 Task: Create a sub task Gather and Analyse Requirements for the task  Develop a new online tool for online job applications in the project AztecBridge , assign it to team member softage.3@softage.net and update the status of the sub task to  Completed , set the priority of the sub task to High
Action: Mouse moved to (652, 548)
Screenshot: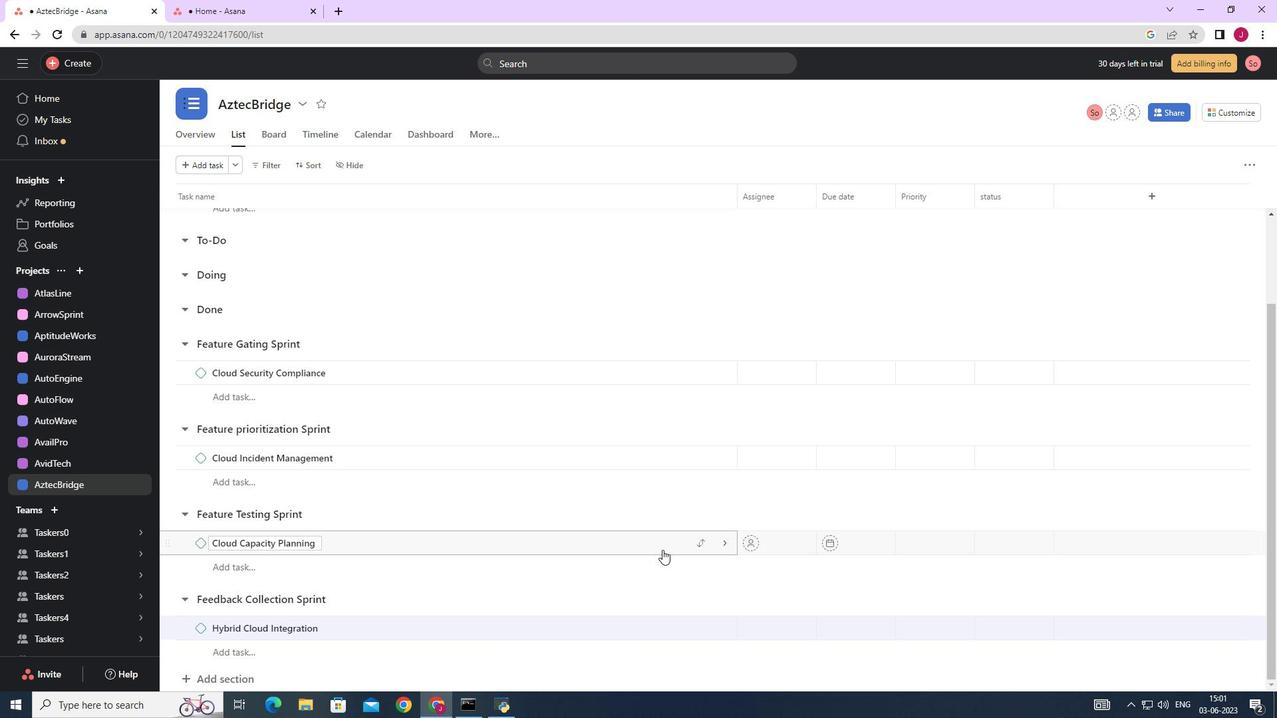 
Action: Mouse scrolled (652, 547) with delta (0, 0)
Screenshot: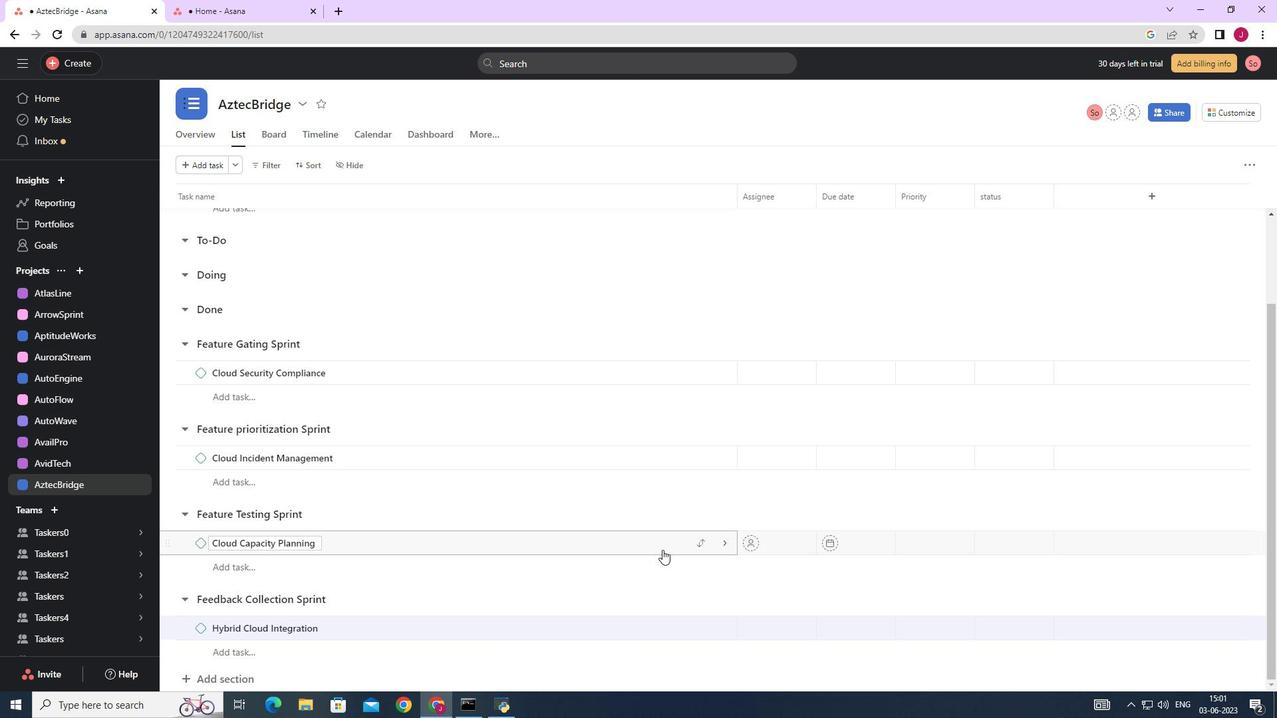 
Action: Mouse moved to (650, 549)
Screenshot: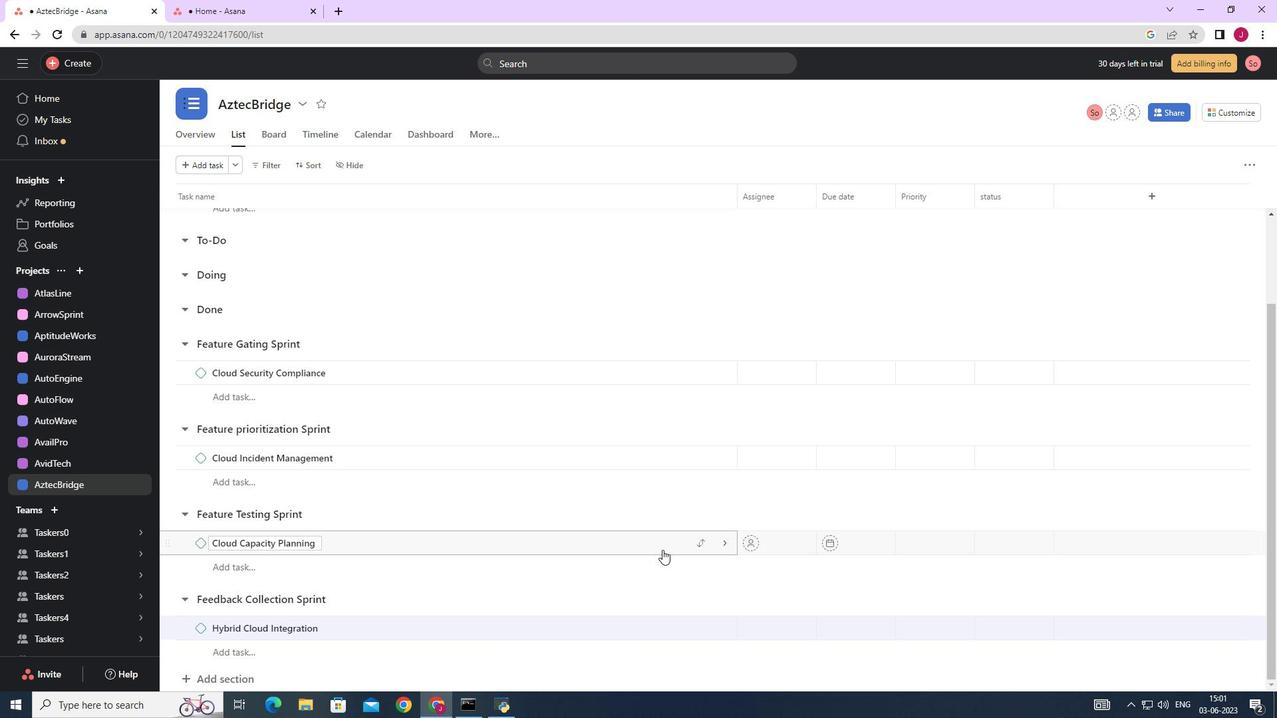 
Action: Mouse scrolled (650, 548) with delta (0, 0)
Screenshot: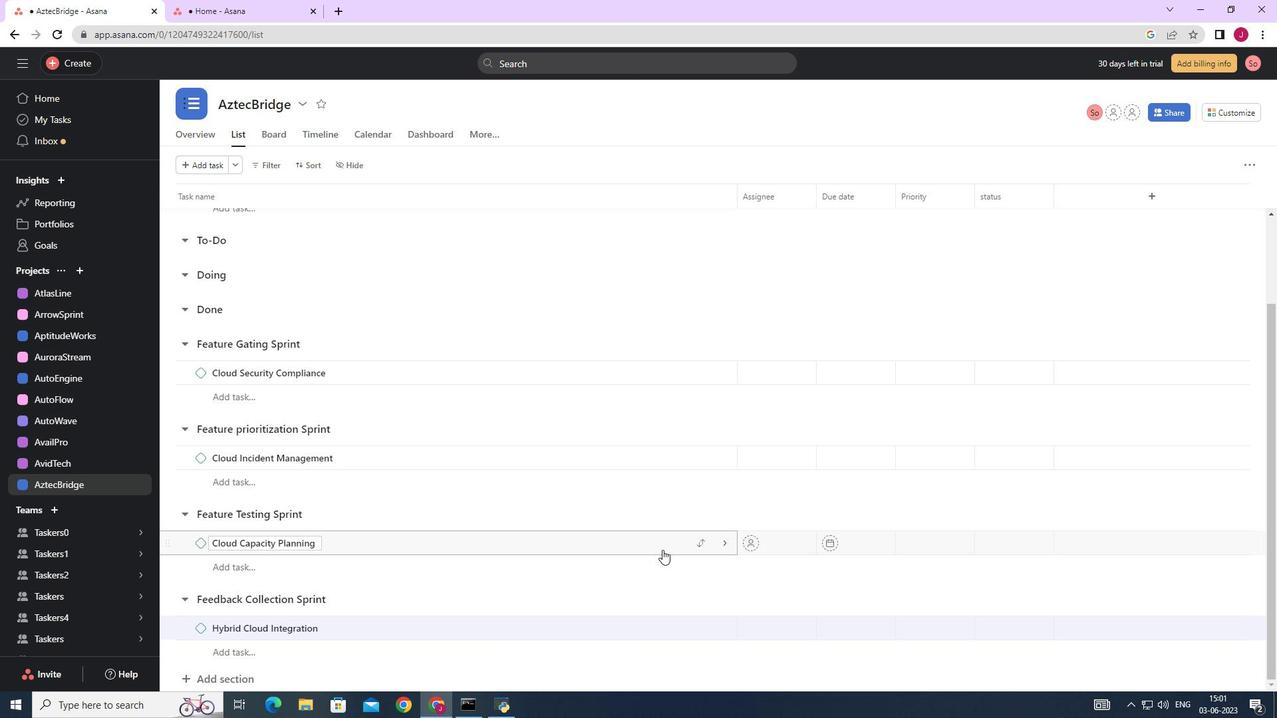 
Action: Mouse moved to (648, 549)
Screenshot: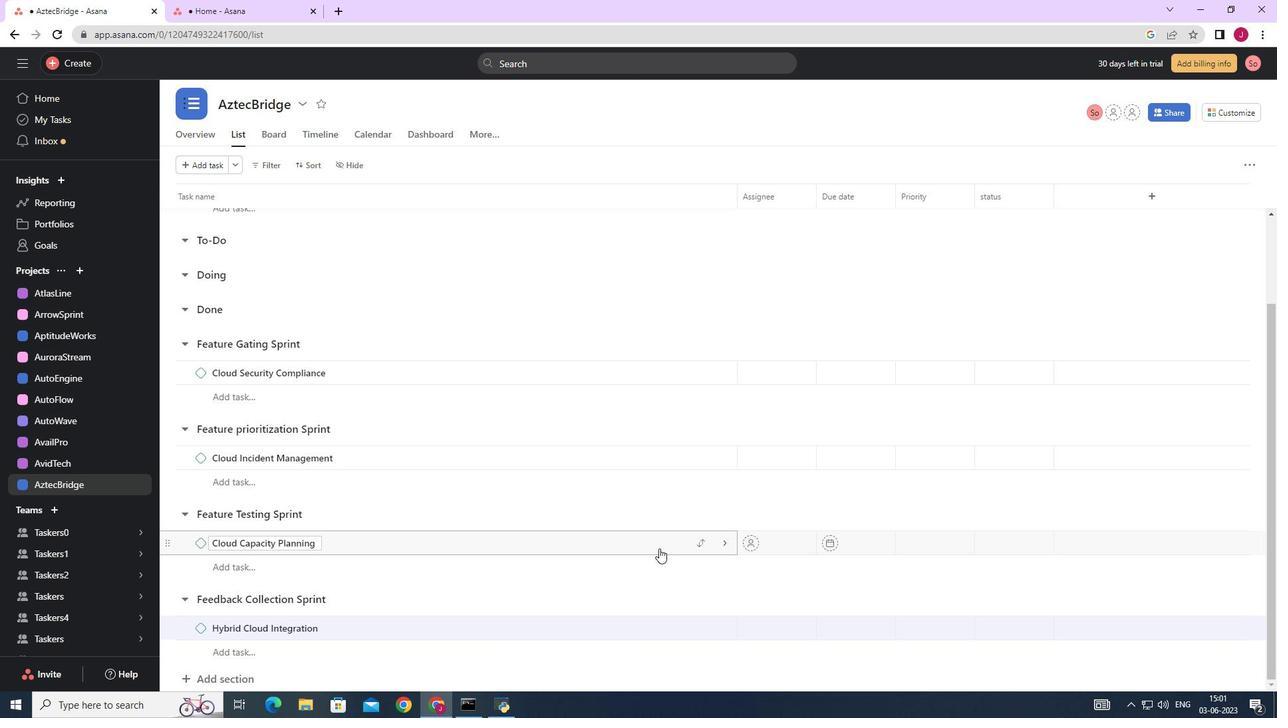
Action: Mouse scrolled (648, 548) with delta (0, 0)
Screenshot: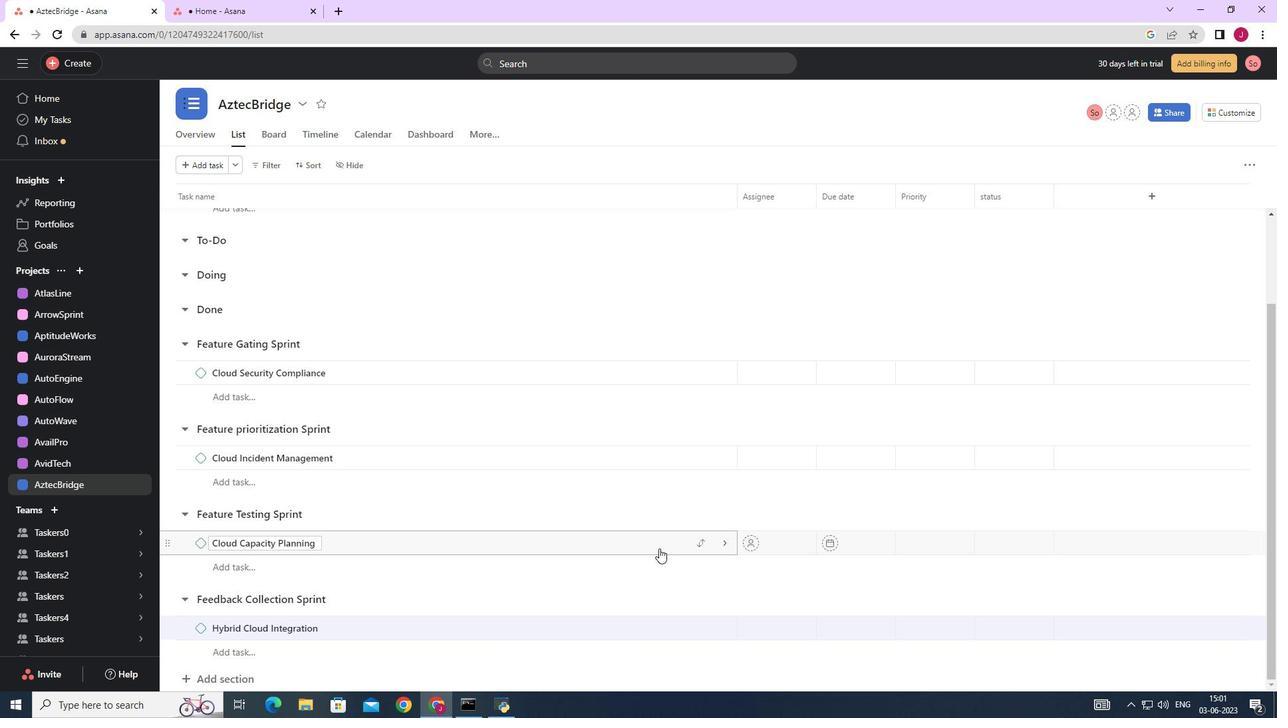 
Action: Mouse moved to (648, 549)
Screenshot: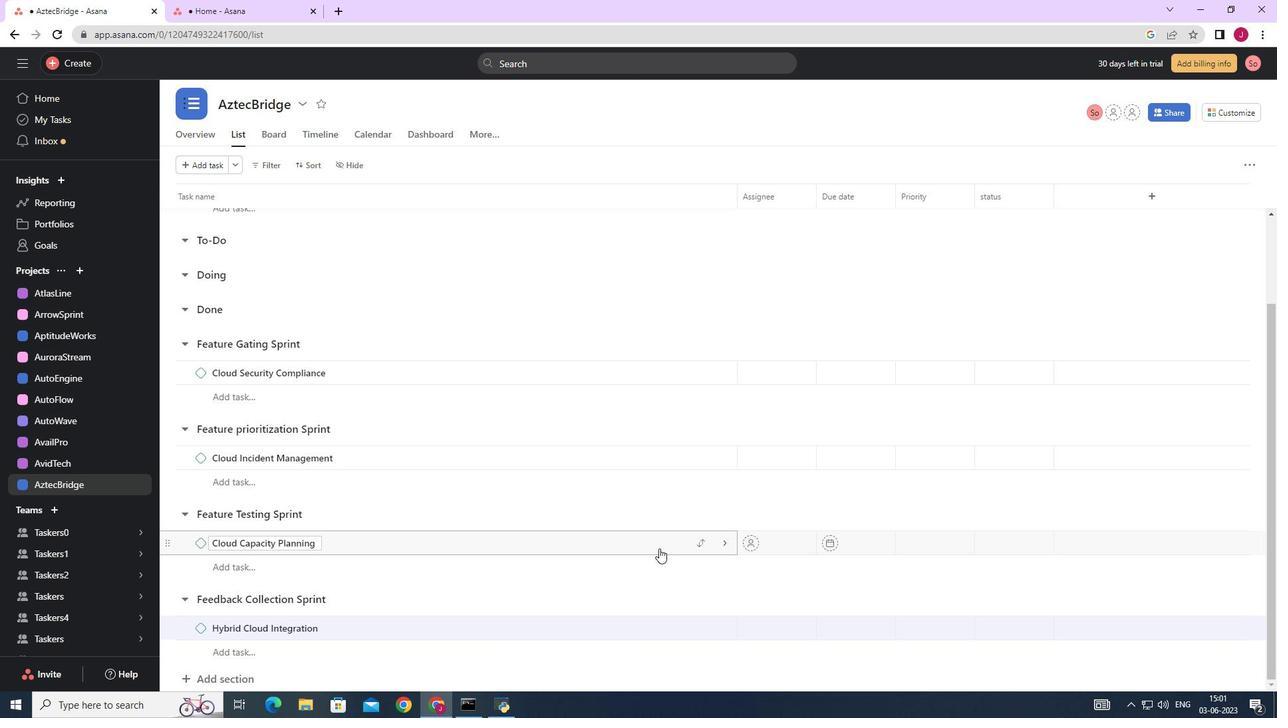 
Action: Mouse scrolled (648, 548) with delta (0, 0)
Screenshot: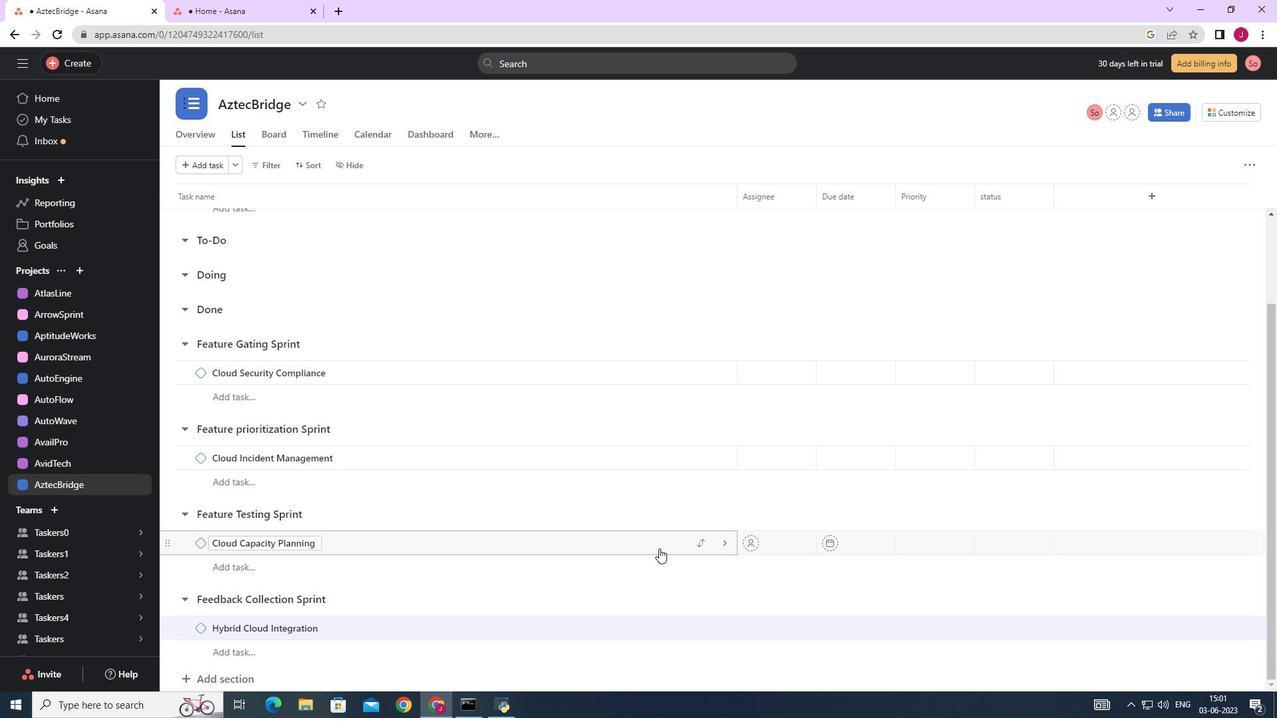 
Action: Mouse moved to (647, 549)
Screenshot: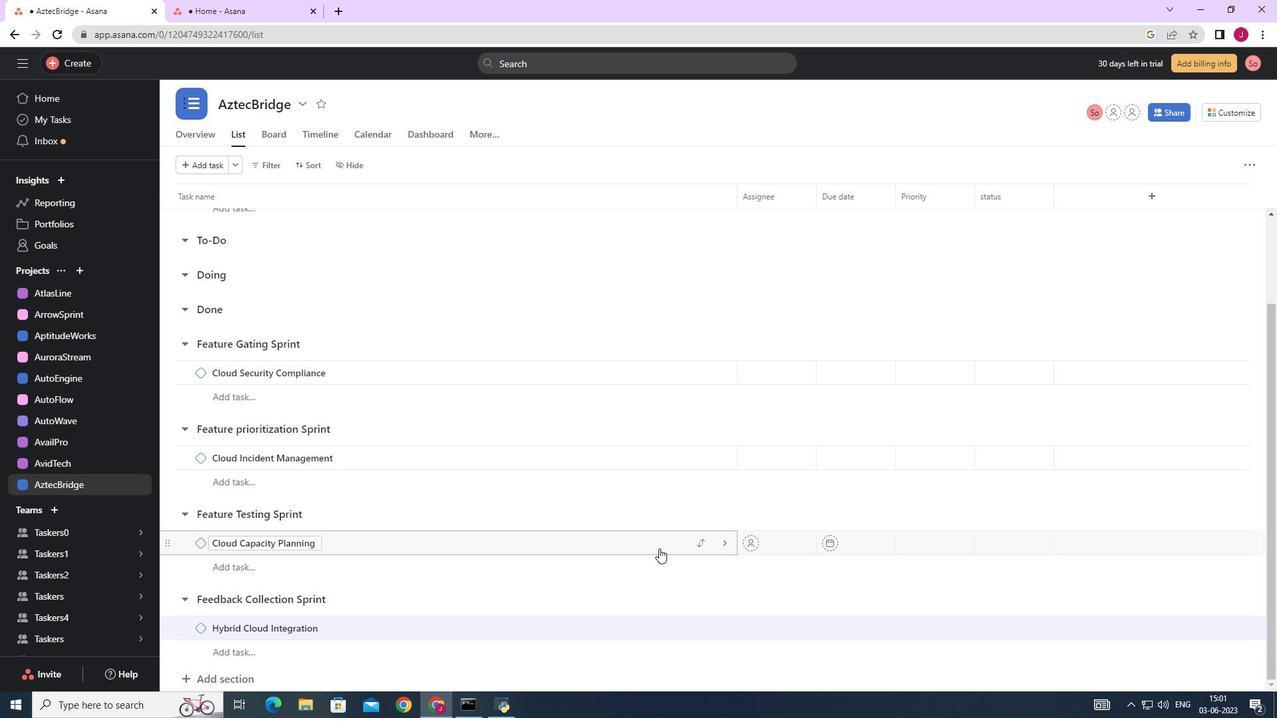 
Action: Mouse scrolled (647, 549) with delta (0, 0)
Screenshot: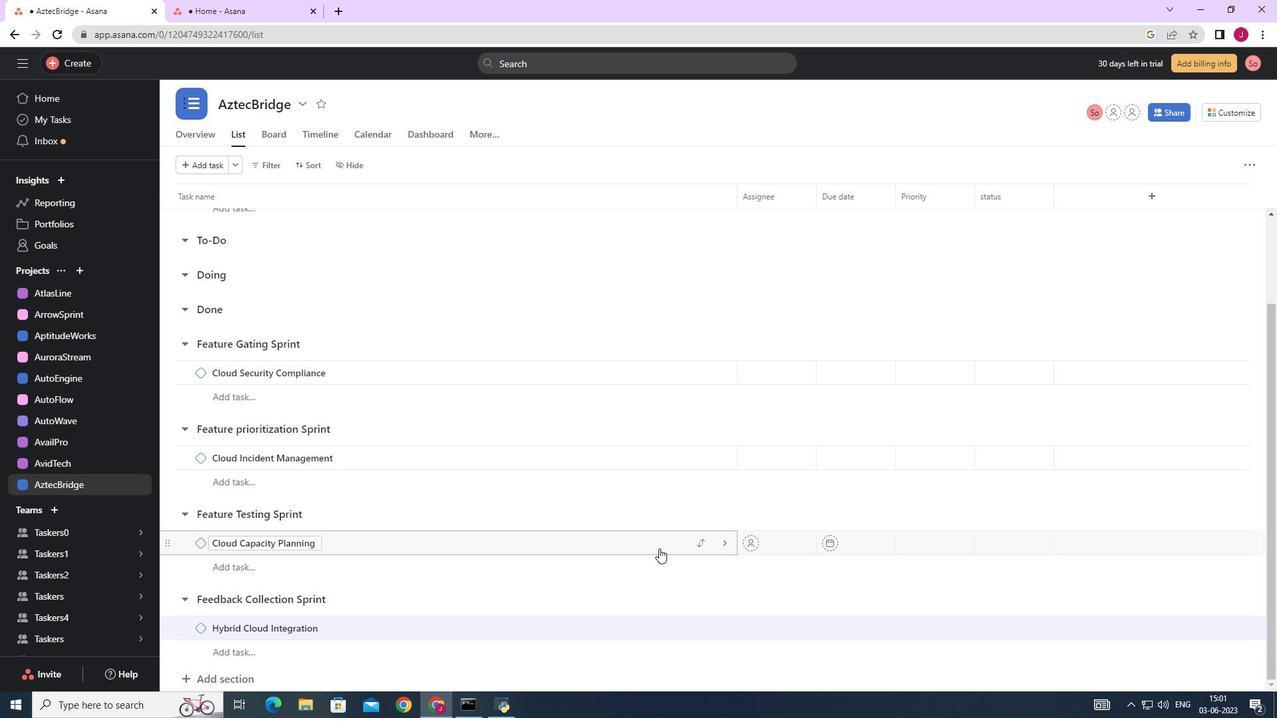 
Action: Mouse moved to (604, 492)
Screenshot: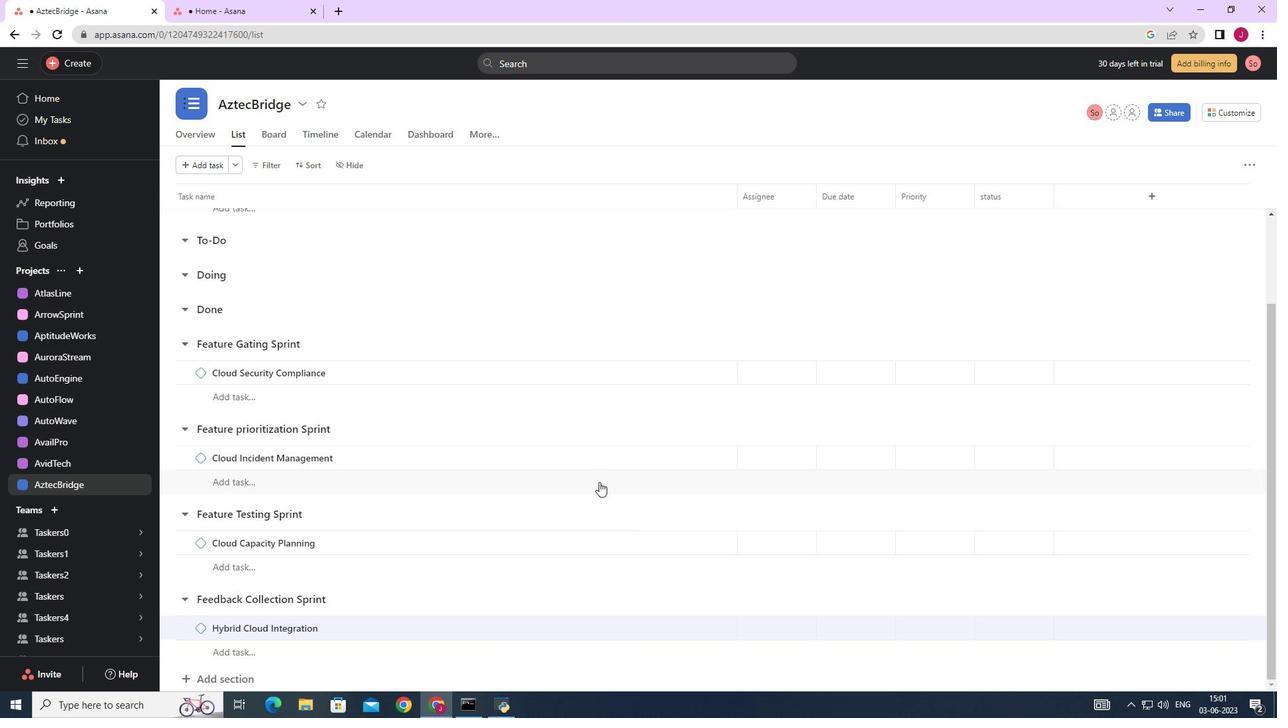 
Action: Mouse scrolled (604, 493) with delta (0, 0)
Screenshot: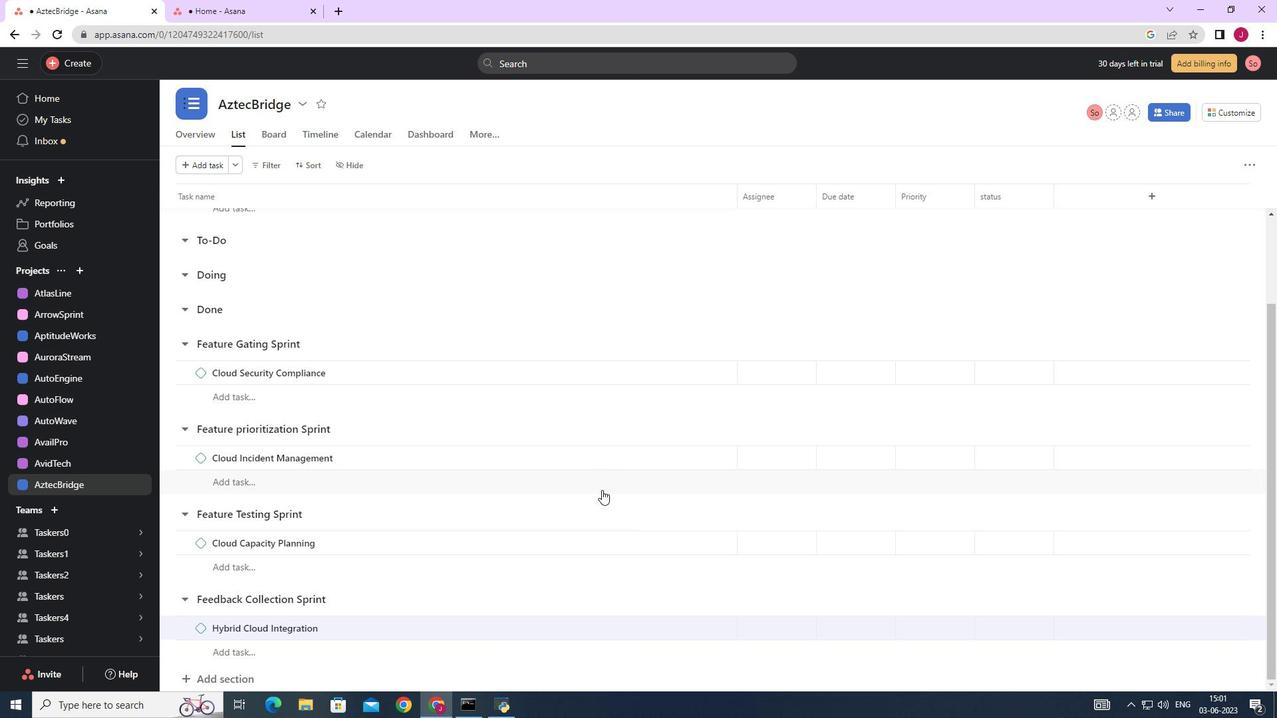 
Action: Mouse moved to (604, 493)
Screenshot: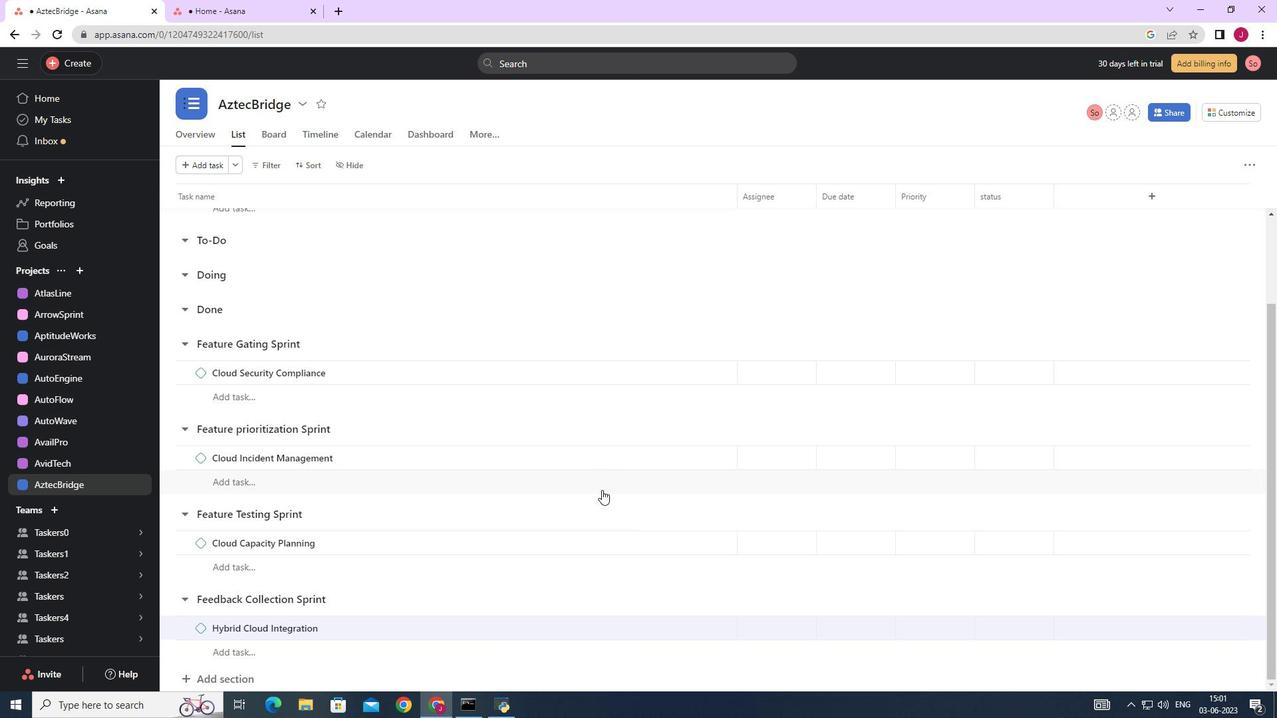 
Action: Mouse scrolled (604, 493) with delta (0, 0)
Screenshot: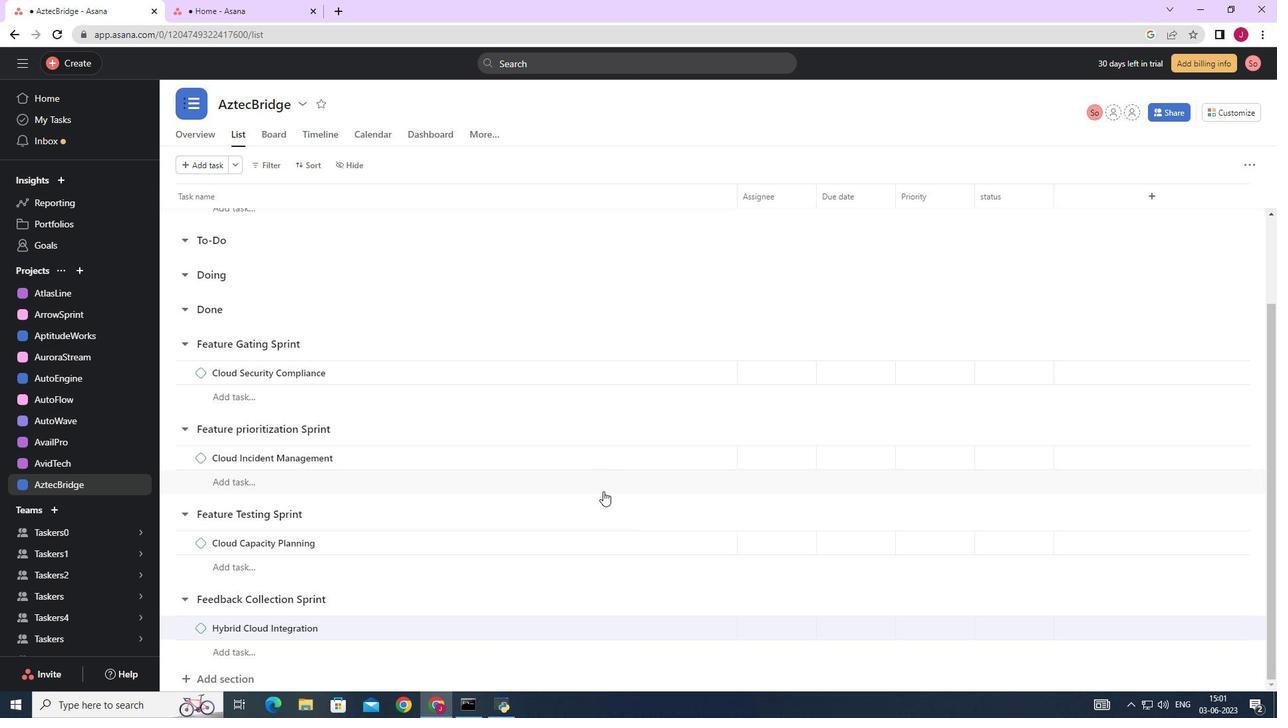 
Action: Mouse scrolled (604, 493) with delta (0, 0)
Screenshot: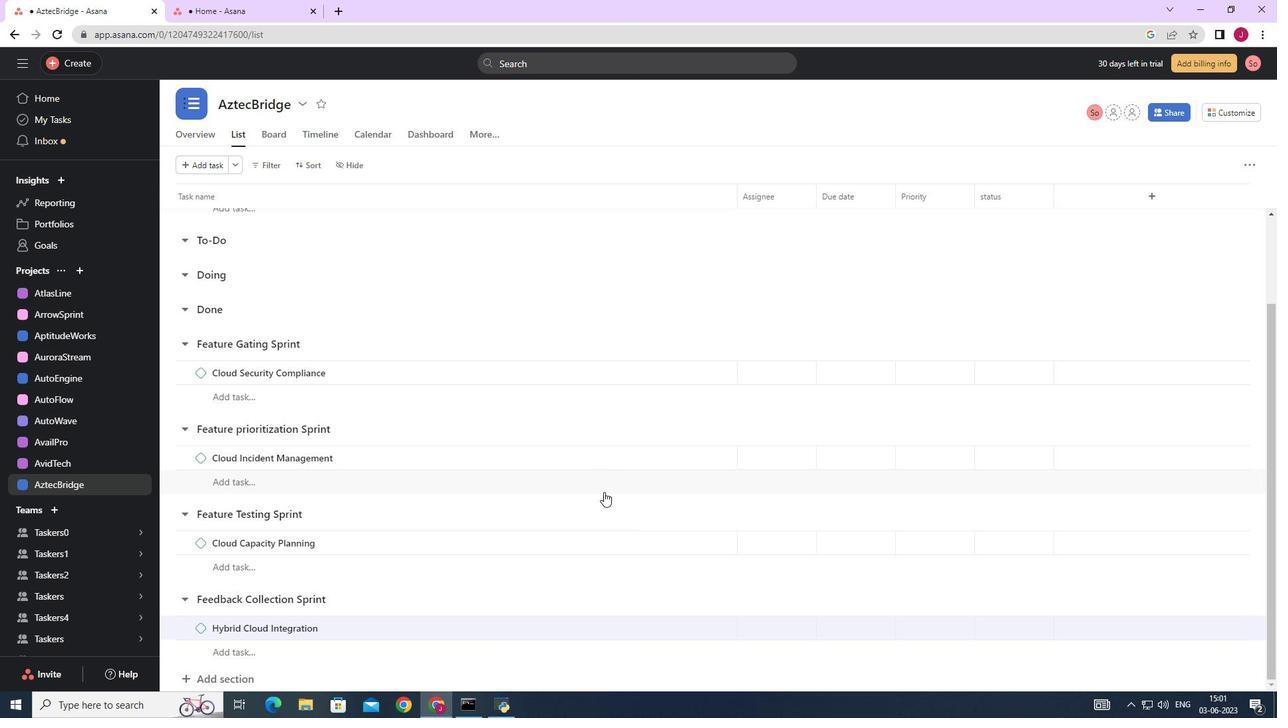 
Action: Mouse moved to (568, 465)
Screenshot: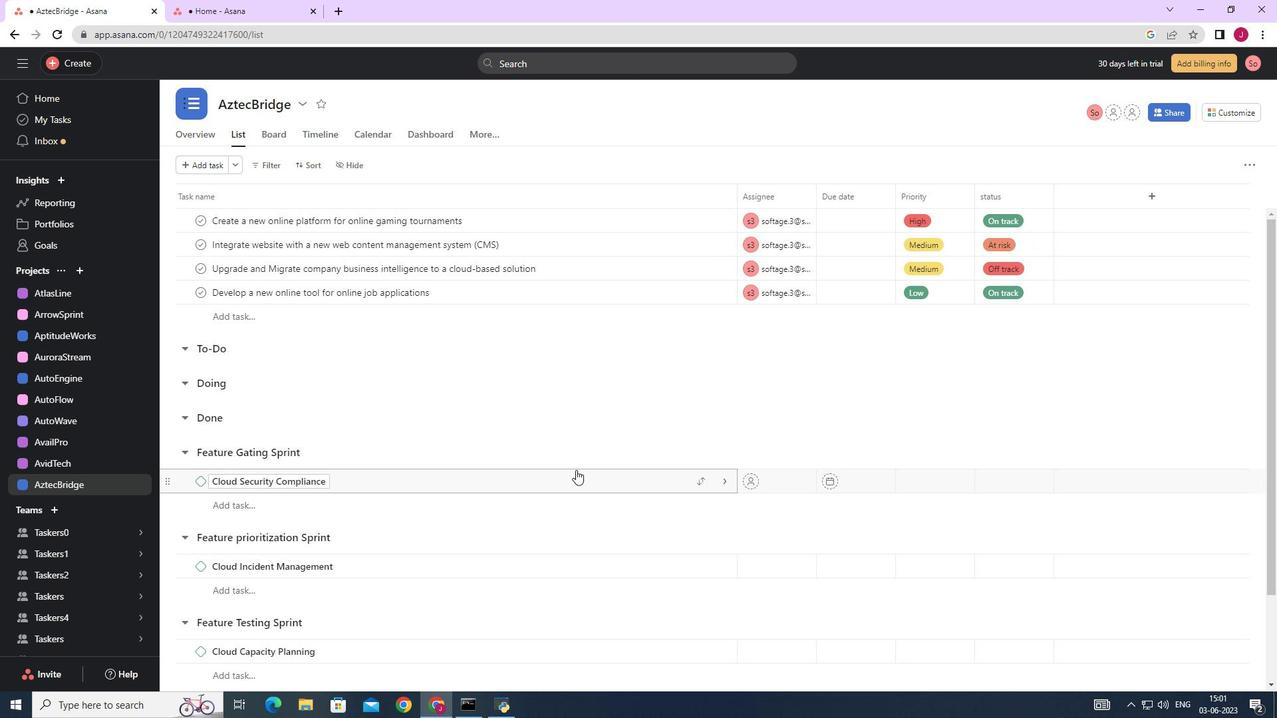 
Action: Mouse scrolled (573, 469) with delta (0, 0)
Screenshot: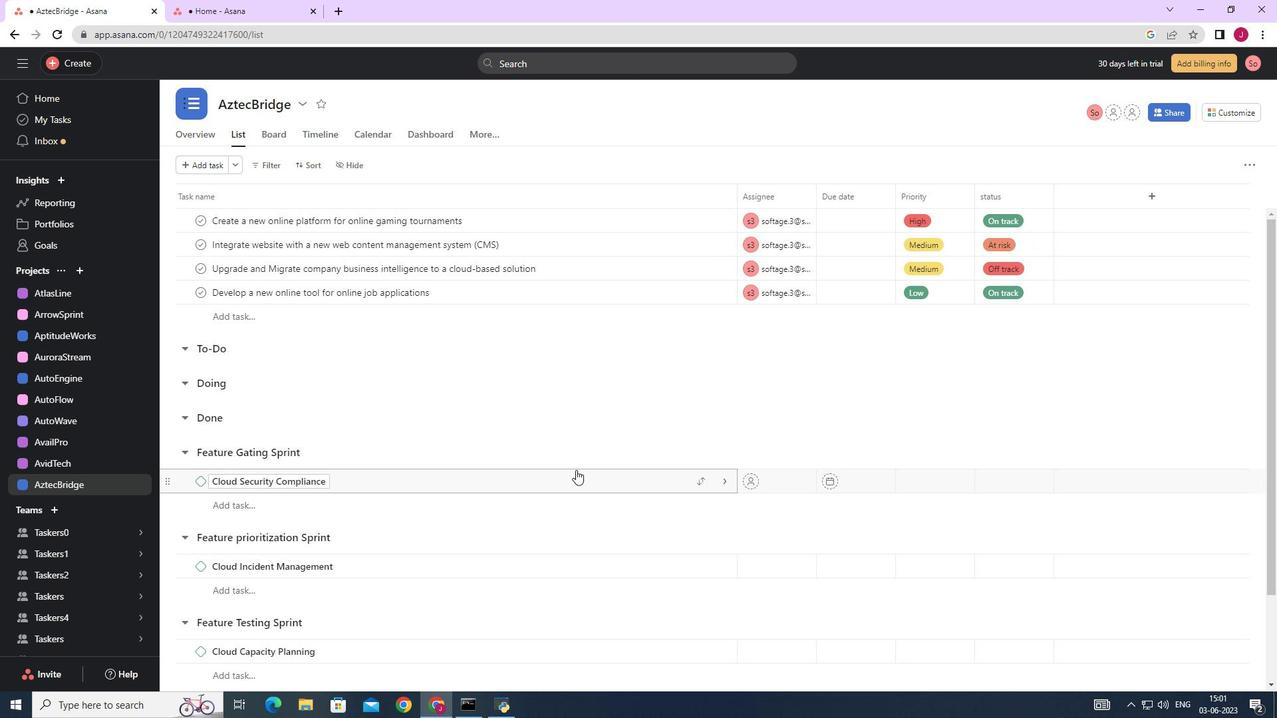 
Action: Mouse scrolled (573, 469) with delta (0, 0)
Screenshot: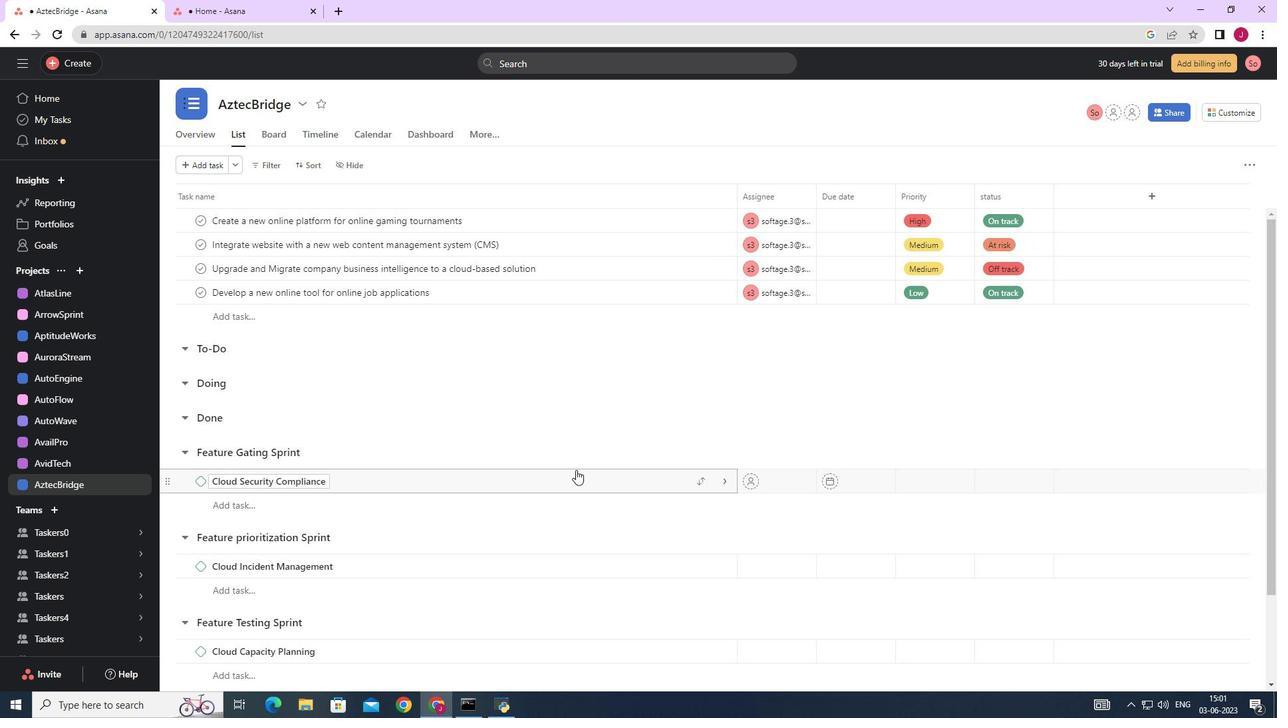 
Action: Mouse scrolled (573, 469) with delta (0, 0)
Screenshot: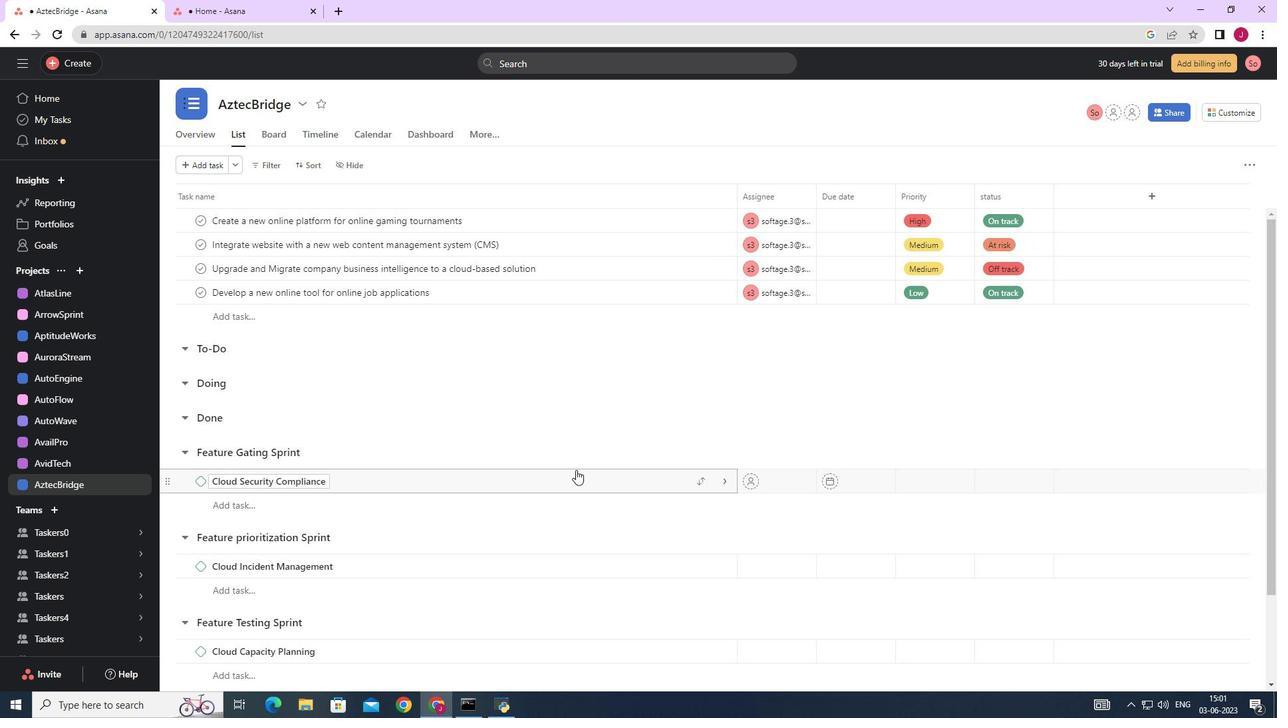 
Action: Mouse moved to (668, 294)
Screenshot: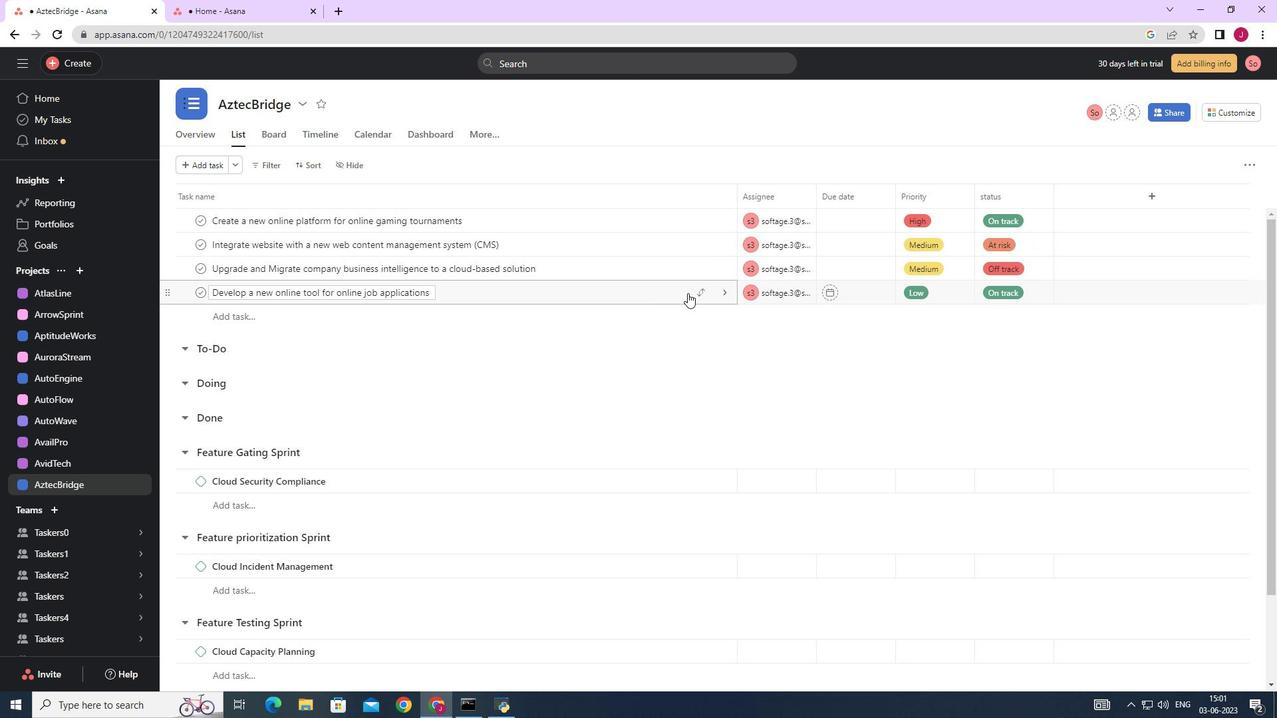 
Action: Mouse pressed left at (668, 294)
Screenshot: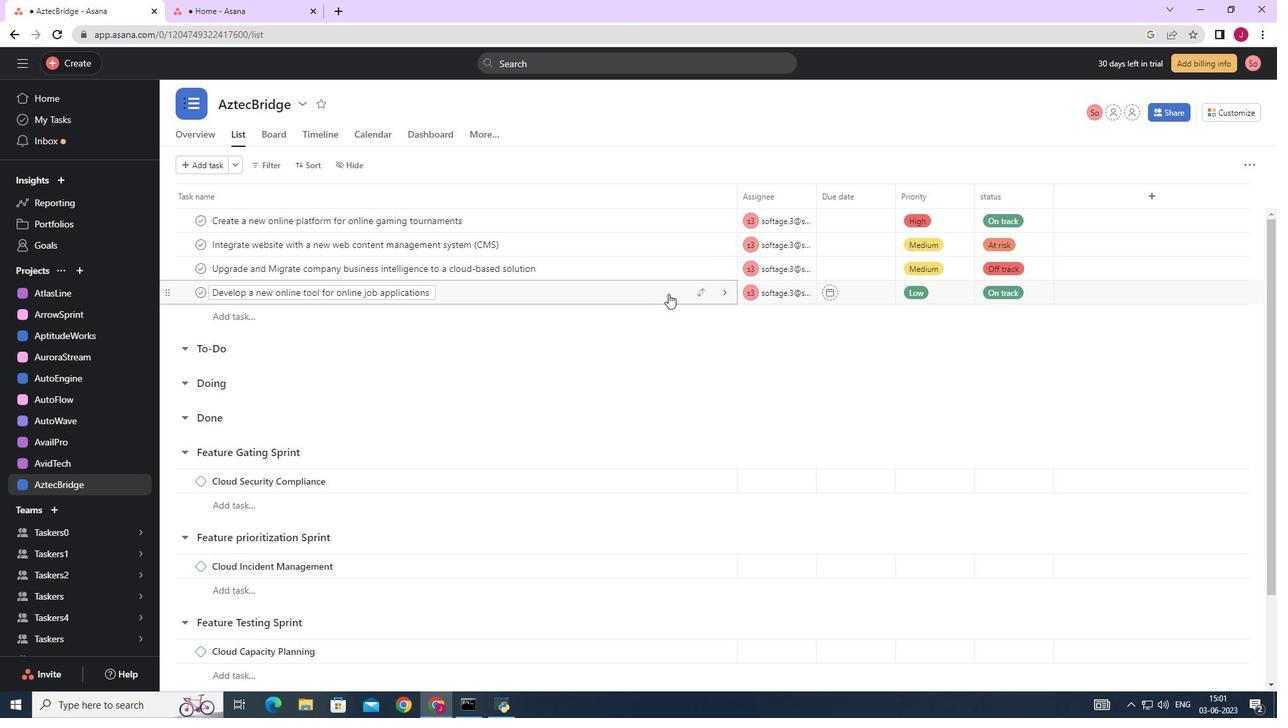 
Action: Mouse moved to (990, 373)
Screenshot: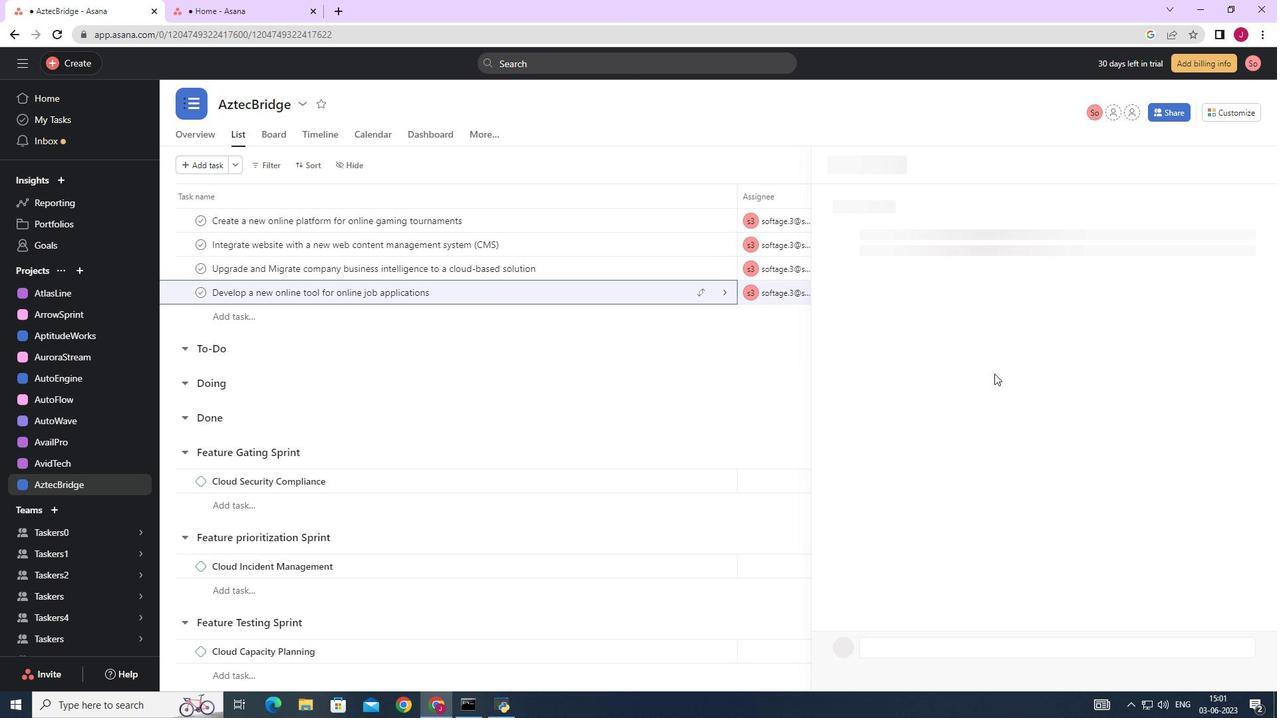 
Action: Mouse scrolled (990, 373) with delta (0, 0)
Screenshot: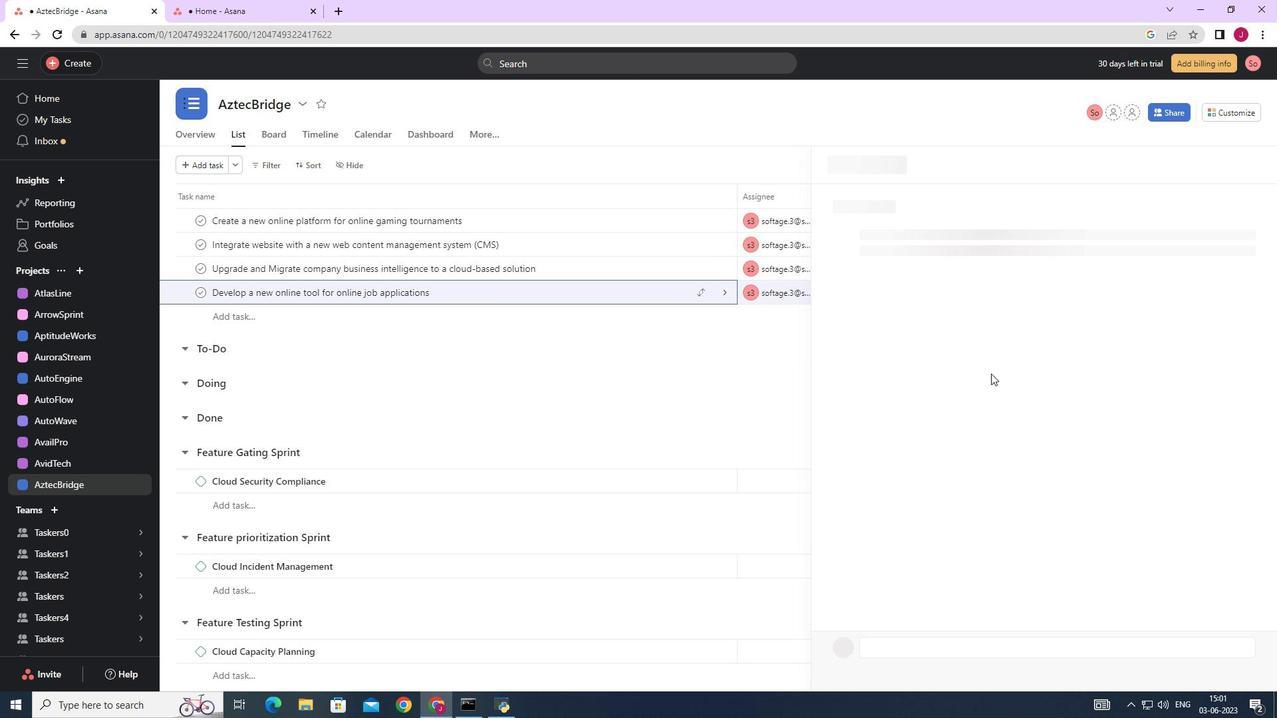
Action: Mouse scrolled (990, 373) with delta (0, 0)
Screenshot: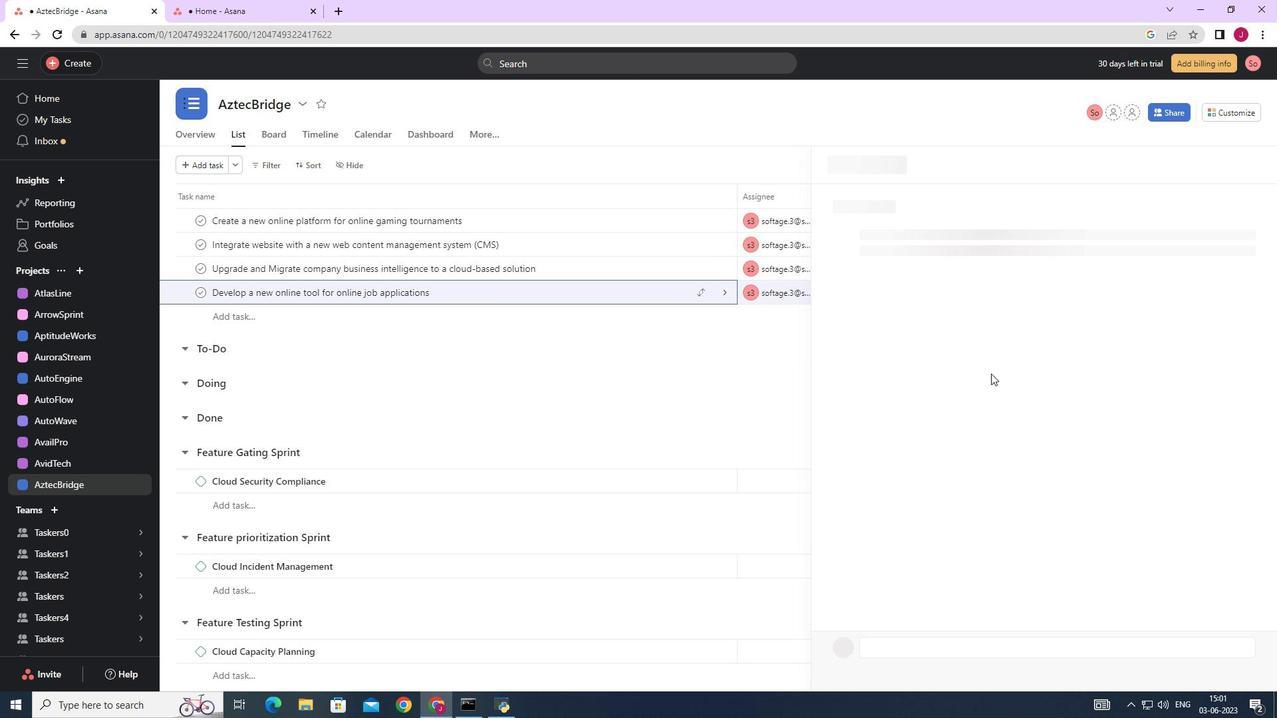 
Action: Mouse moved to (988, 374)
Screenshot: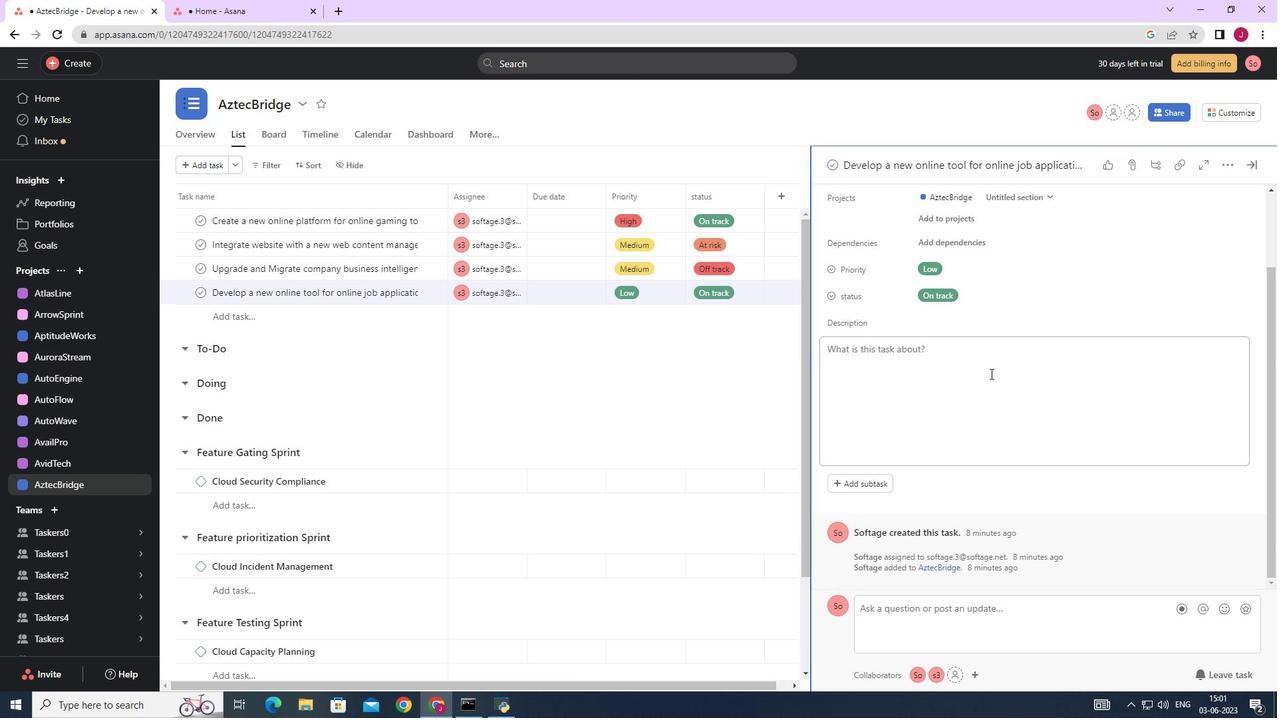
Action: Mouse scrolled (988, 373) with delta (0, 0)
Screenshot: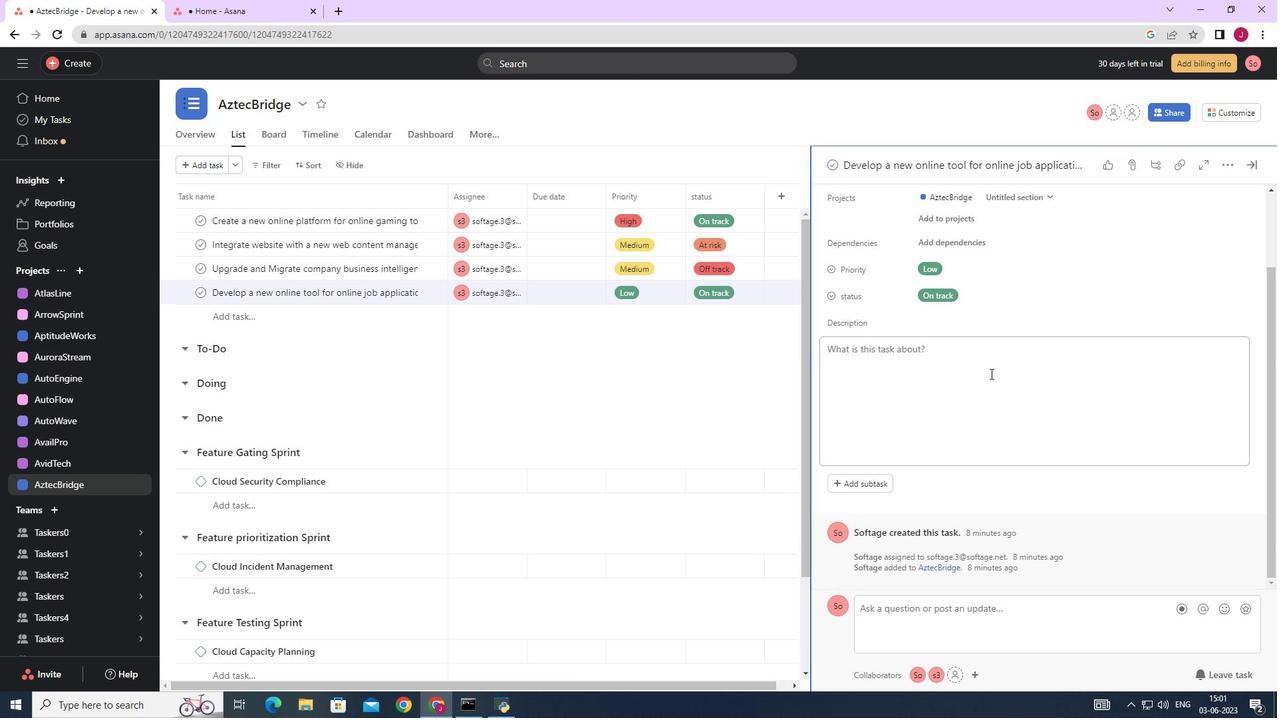 
Action: Mouse moved to (987, 375)
Screenshot: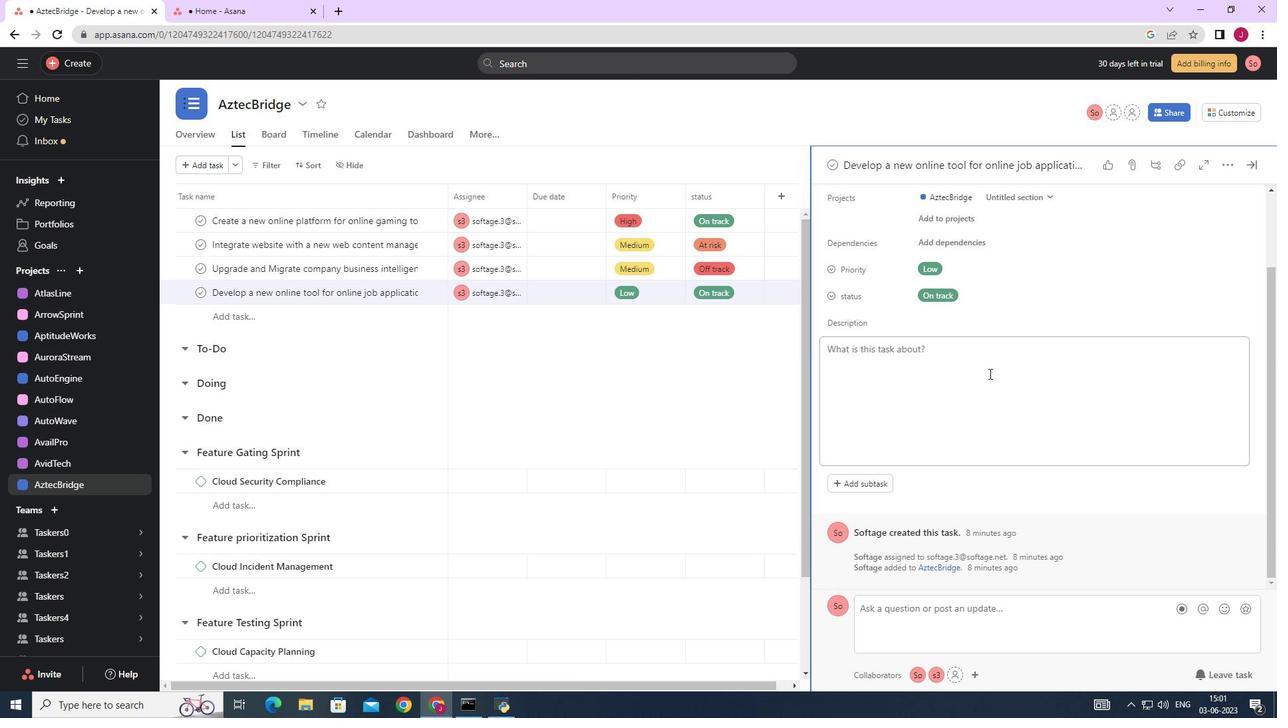 
Action: Mouse scrolled (987, 374) with delta (0, 0)
Screenshot: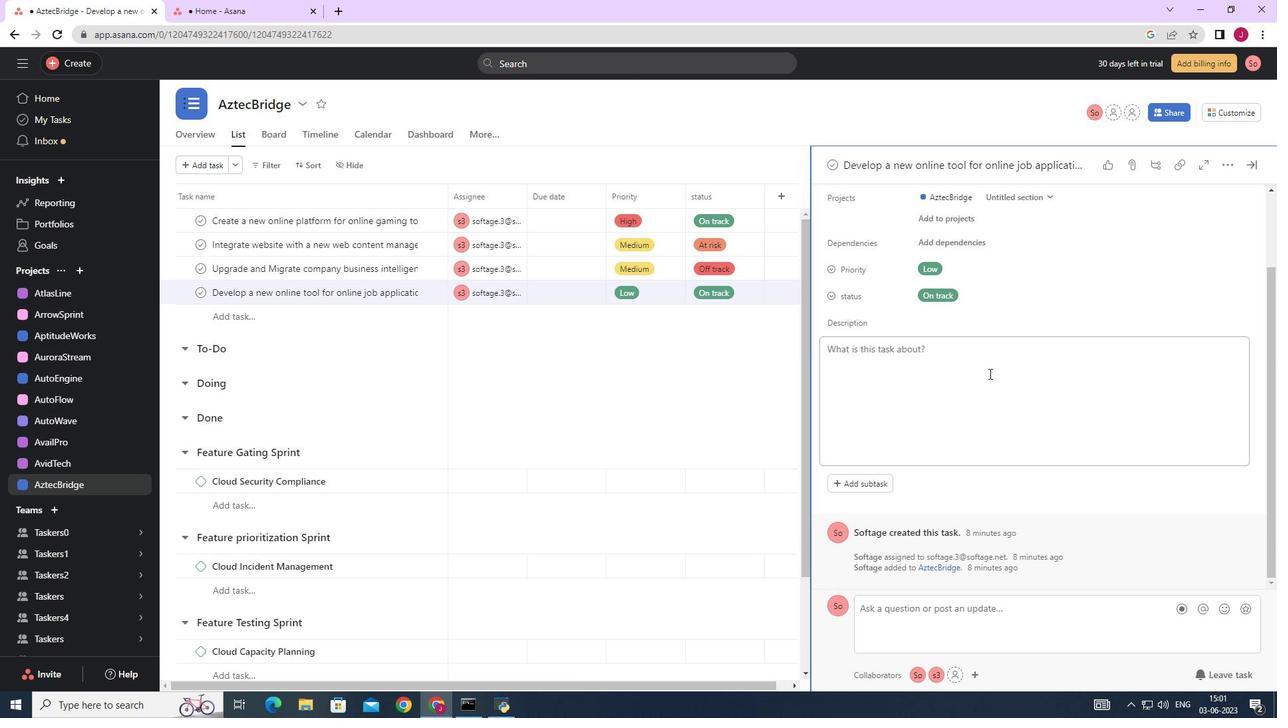 
Action: Mouse moved to (869, 481)
Screenshot: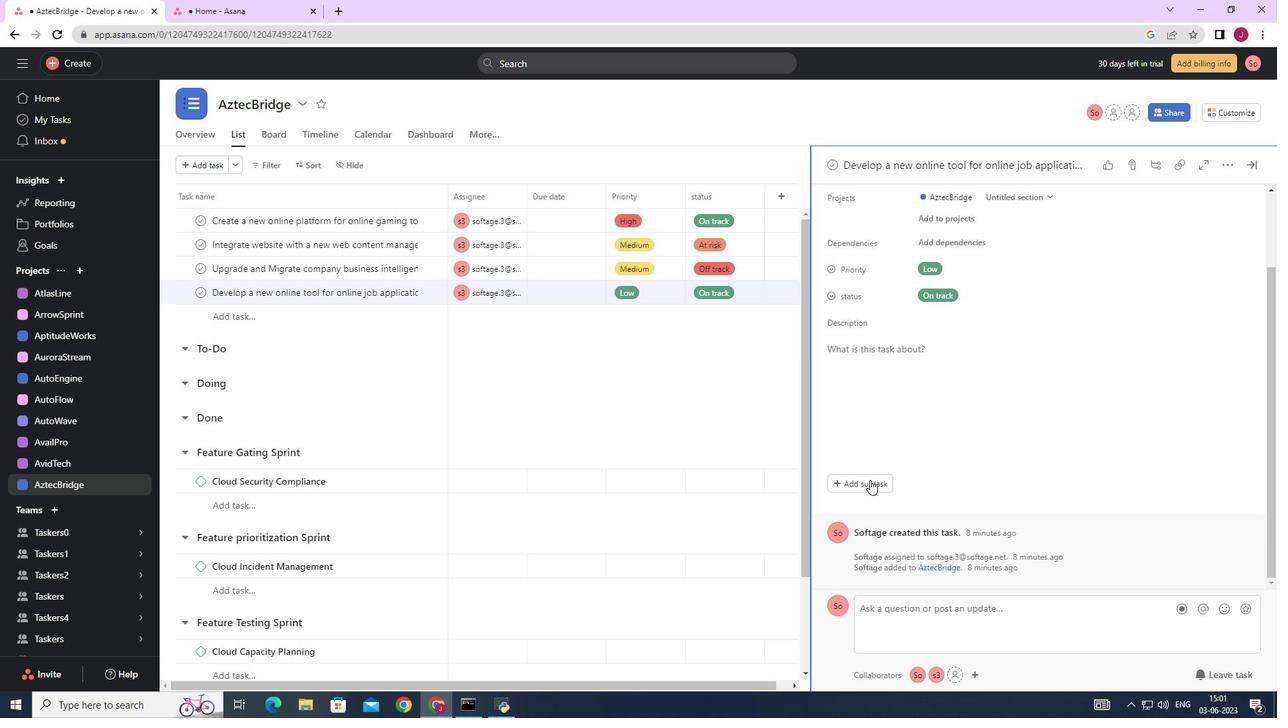 
Action: Mouse pressed left at (869, 481)
Screenshot: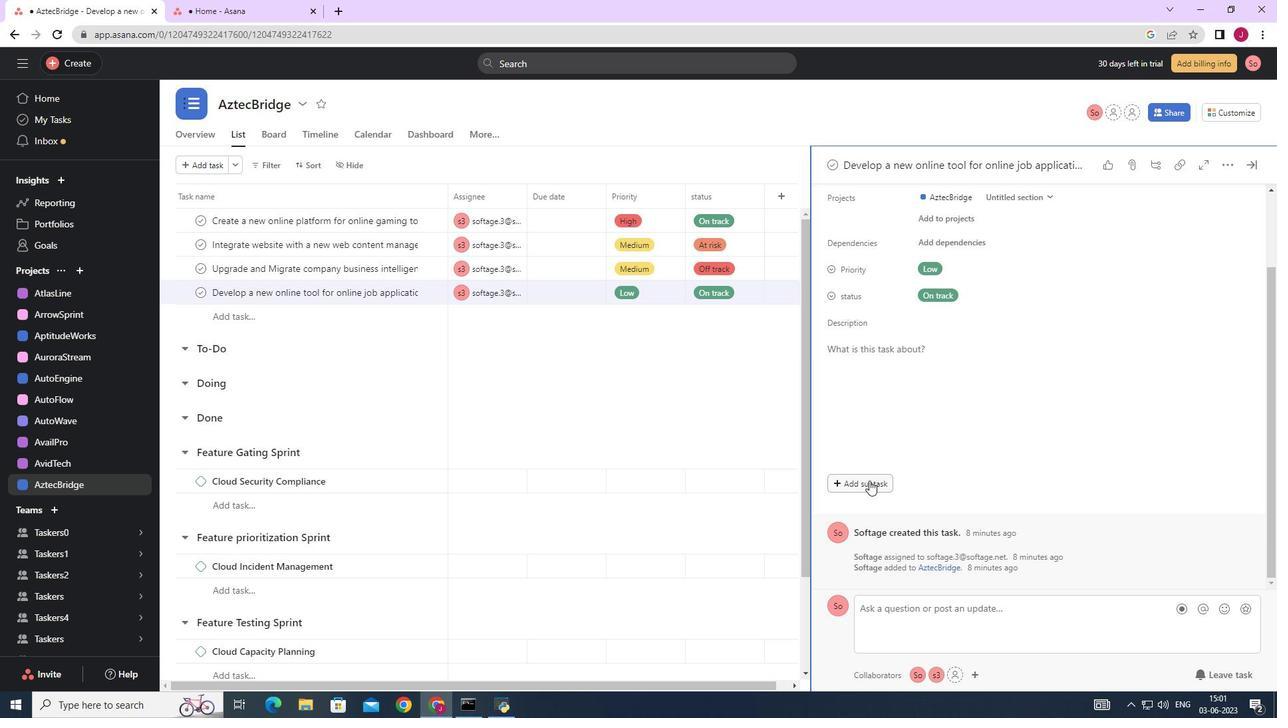 
Action: Mouse moved to (855, 476)
Screenshot: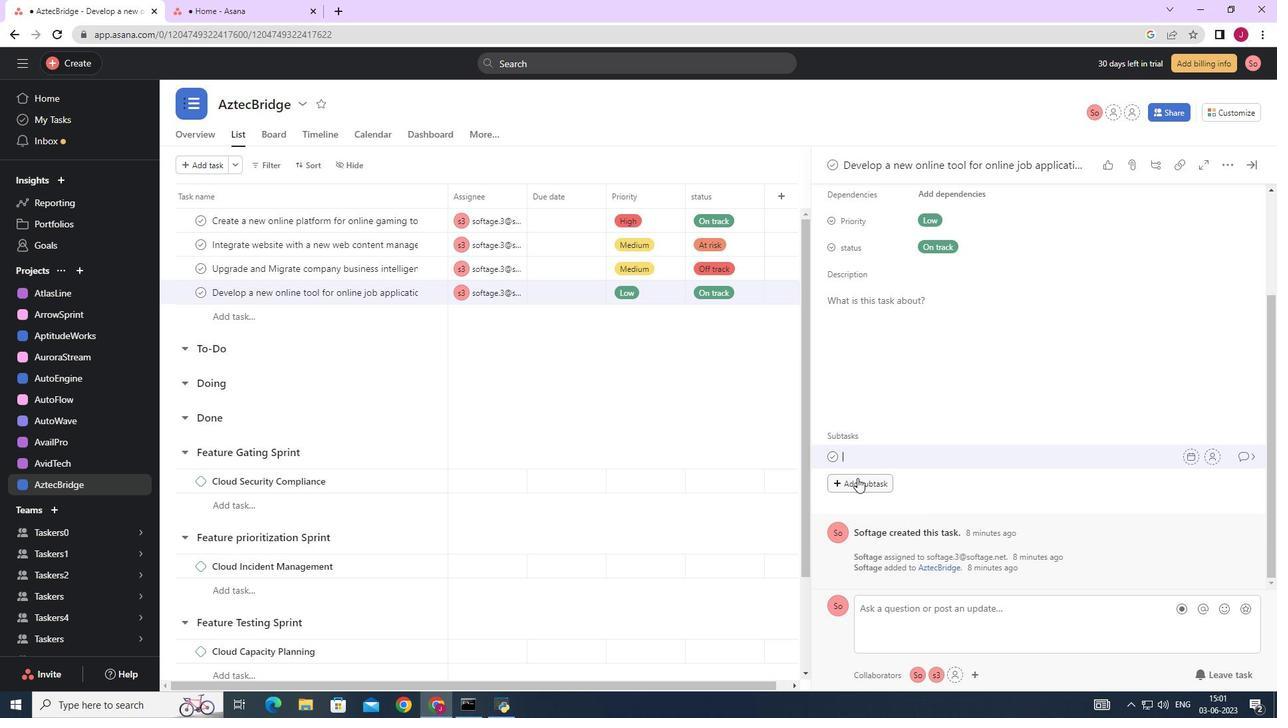 
Action: Key pressed <Key.caps_lock>G<Key.caps_lock>ather<Key.space>and<Key.space><Key.caps_lock>A<Key.caps_lock>nalyse<Key.space><Key.caps_lock>R<Key.caps_lock>equirements<Key.space>
Screenshot: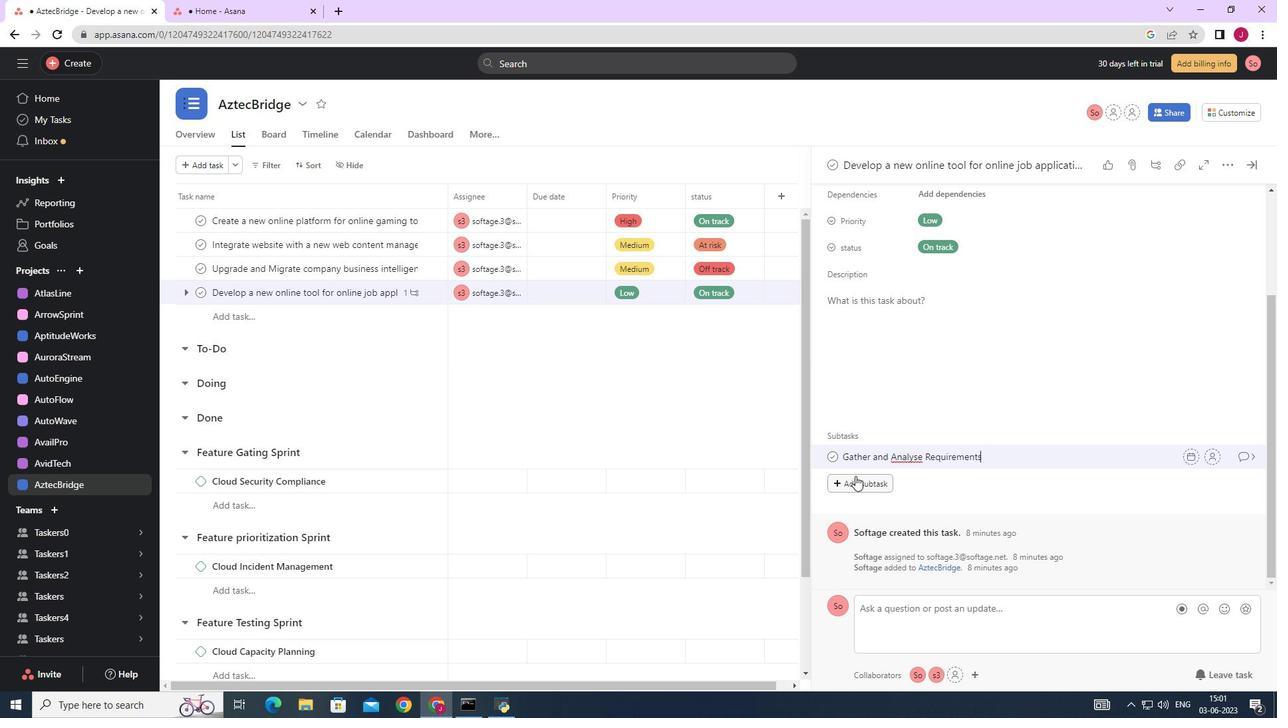 
Action: Mouse moved to (1207, 459)
Screenshot: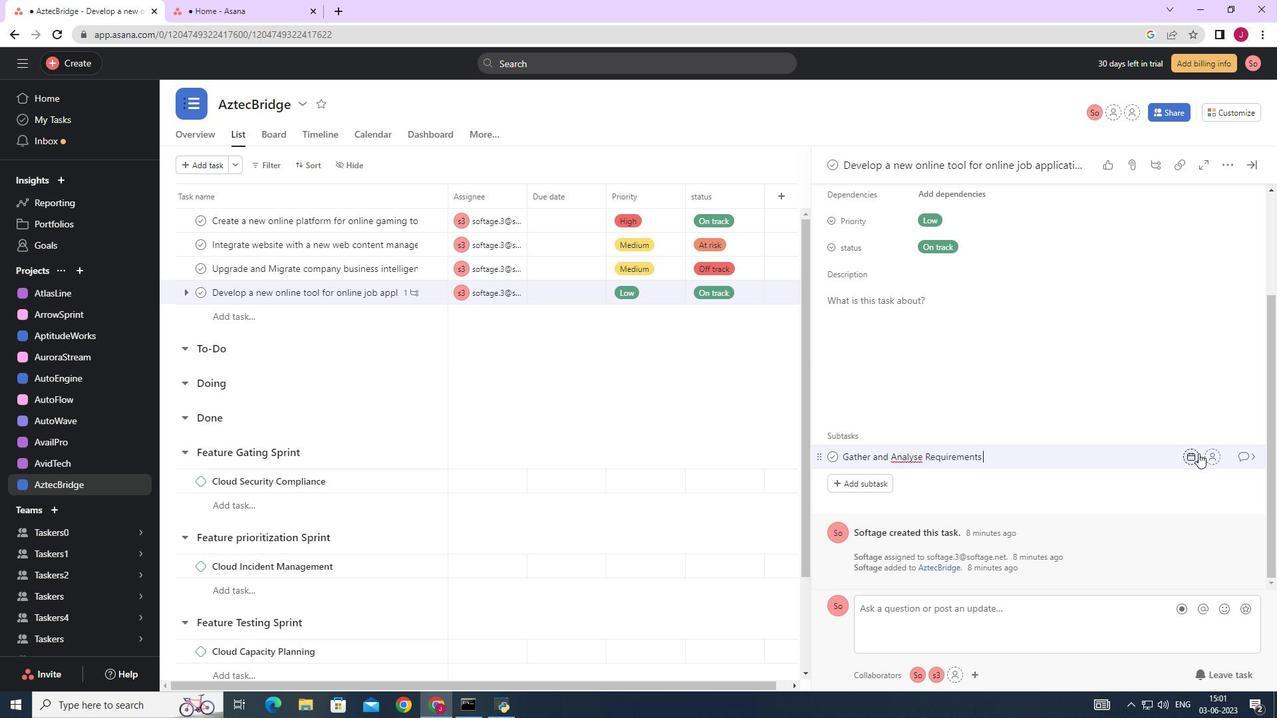 
Action: Mouse pressed left at (1207, 459)
Screenshot: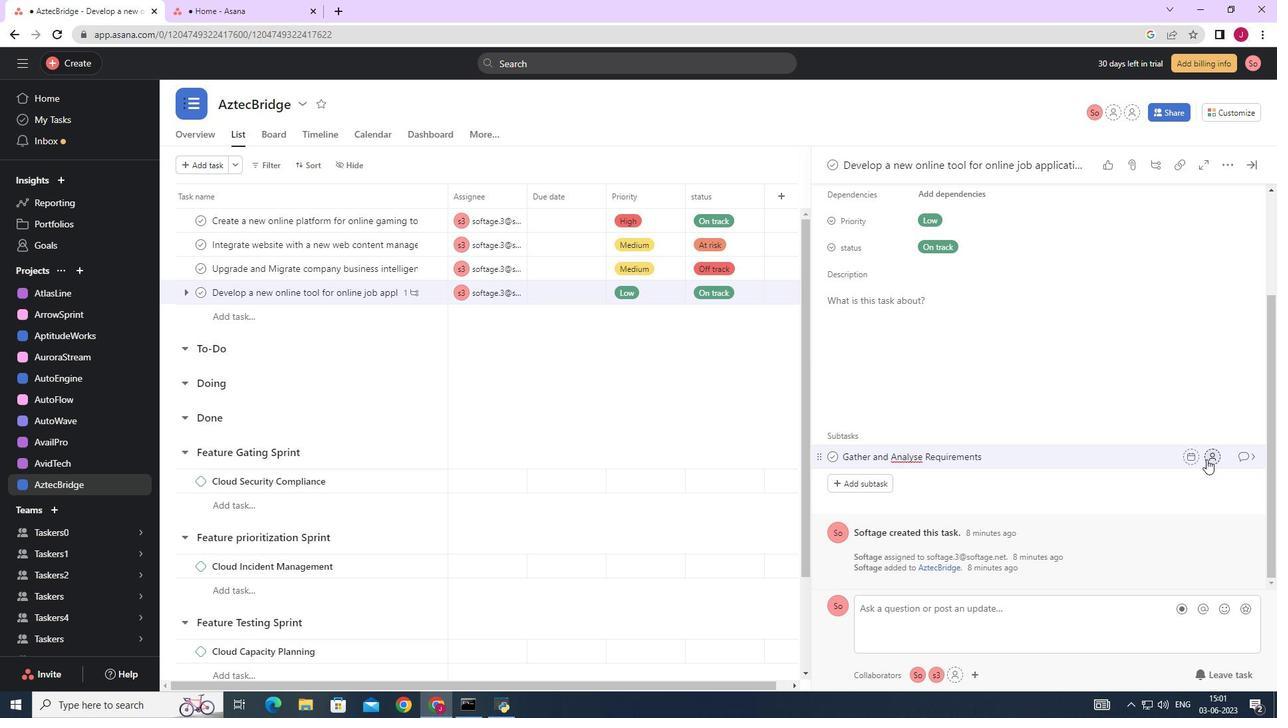 
Action: Mouse moved to (1036, 485)
Screenshot: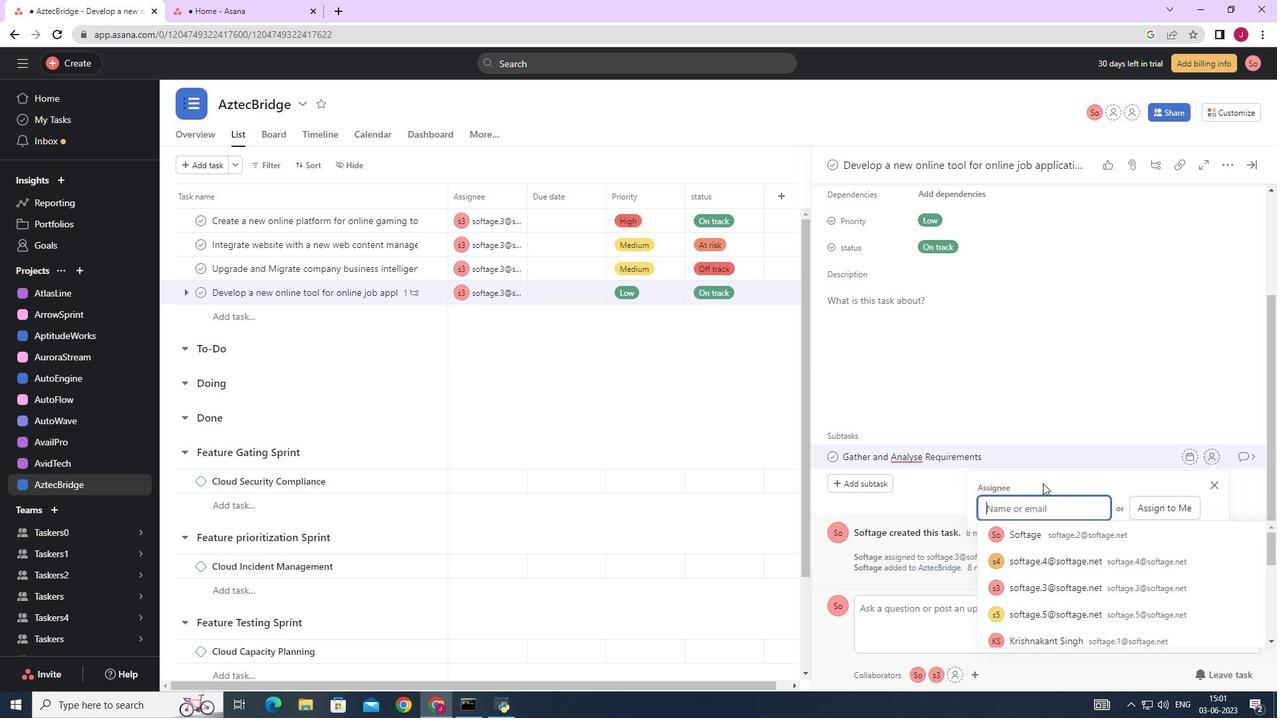 
Action: Key pressed softage.3
Screenshot: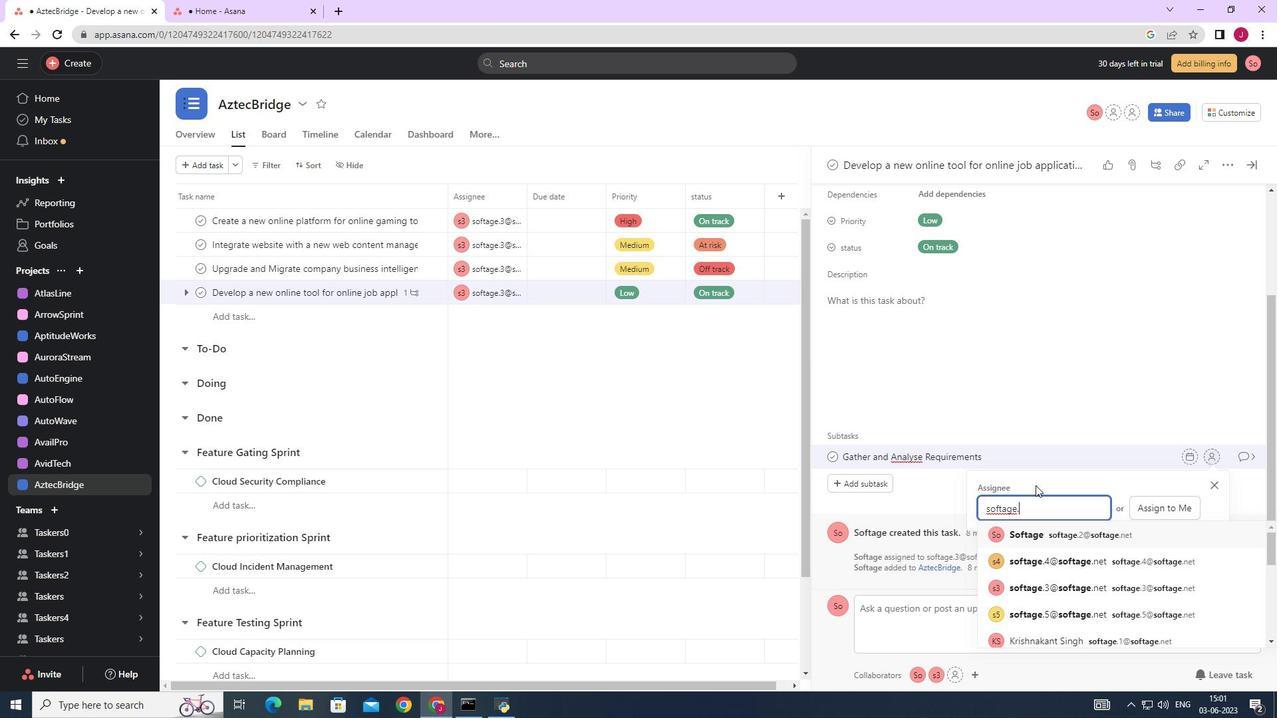 
Action: Mouse moved to (1071, 538)
Screenshot: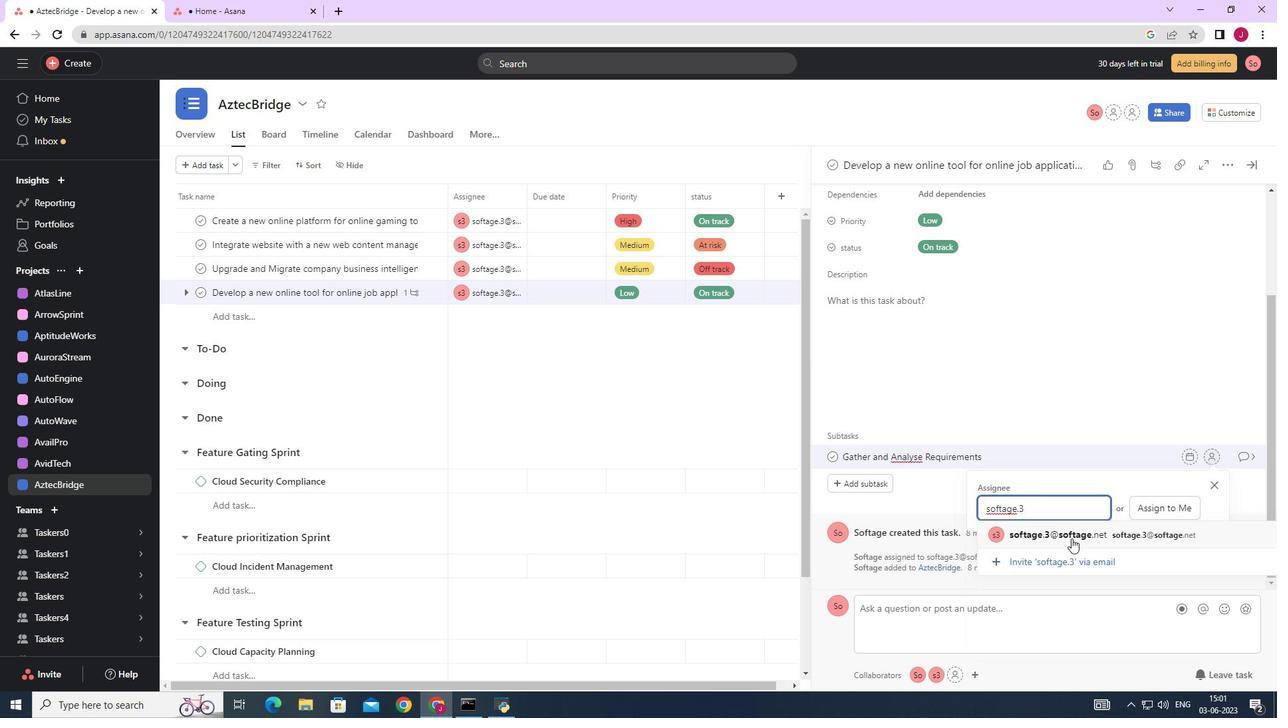 
Action: Mouse pressed left at (1071, 538)
Screenshot: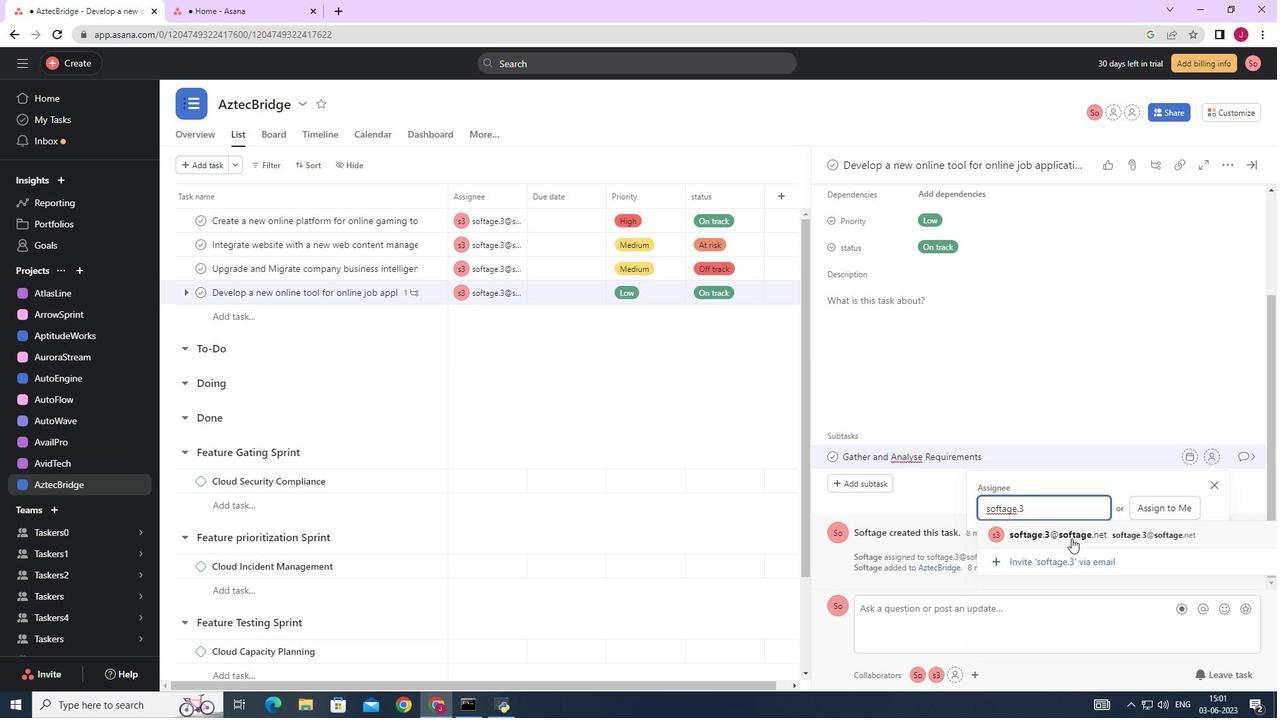 
Action: Mouse moved to (1251, 459)
Screenshot: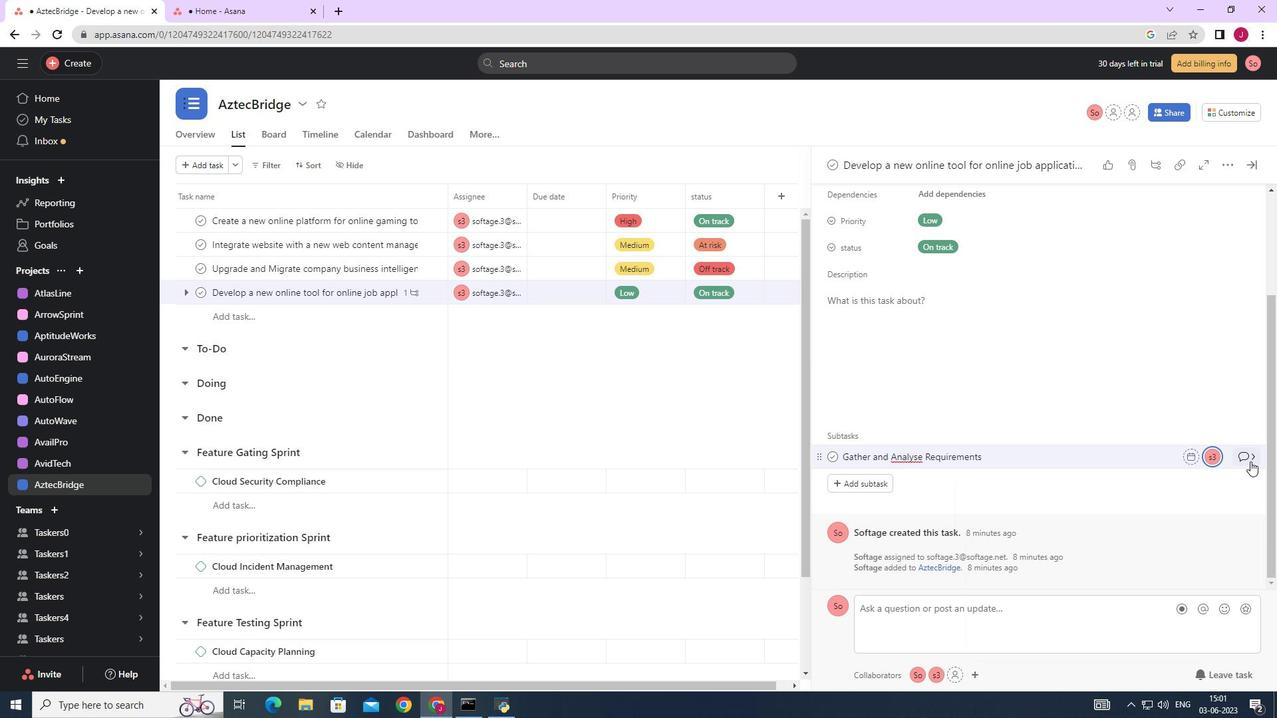 
Action: Mouse pressed left at (1251, 459)
Screenshot: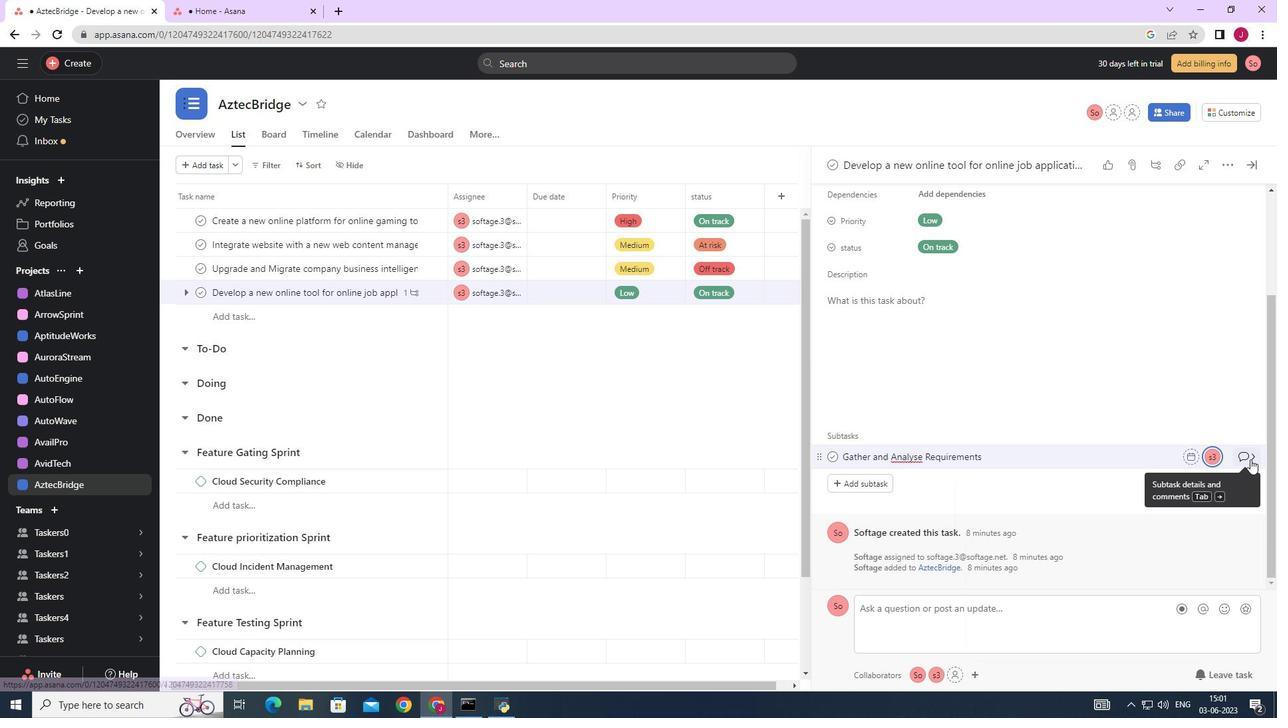 
Action: Mouse moved to (893, 354)
Screenshot: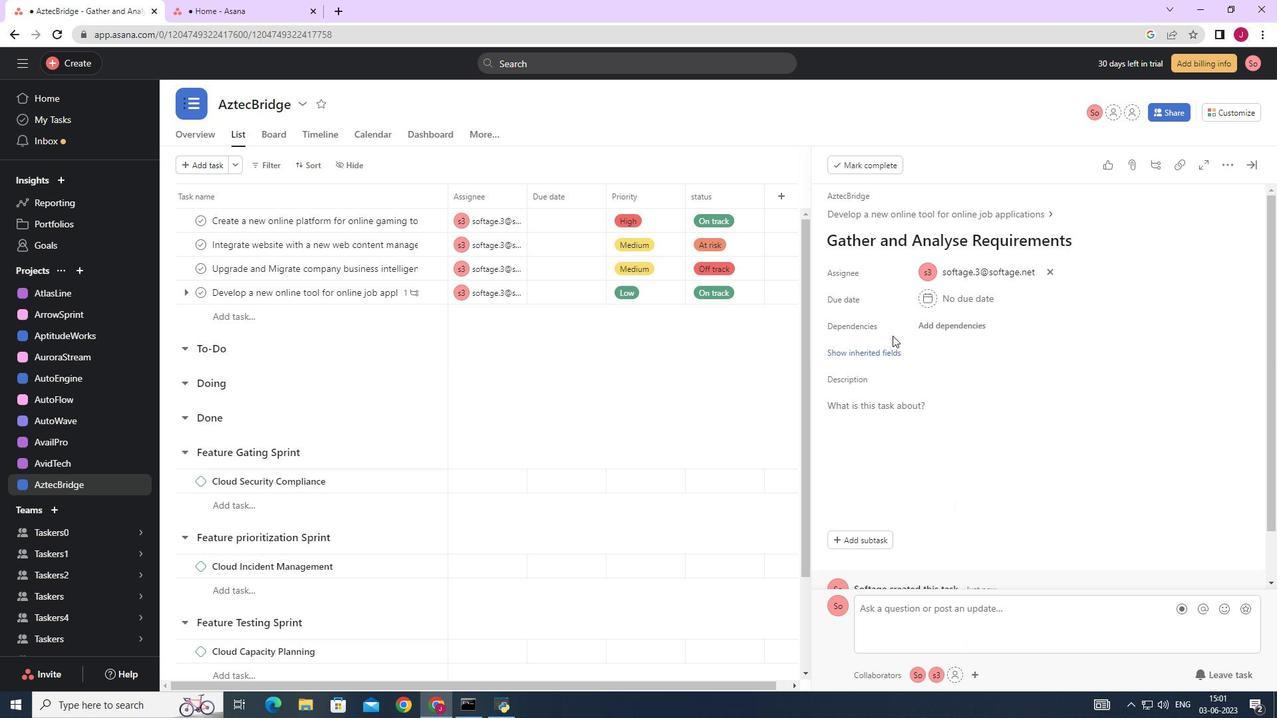 
Action: Mouse pressed left at (893, 354)
Screenshot: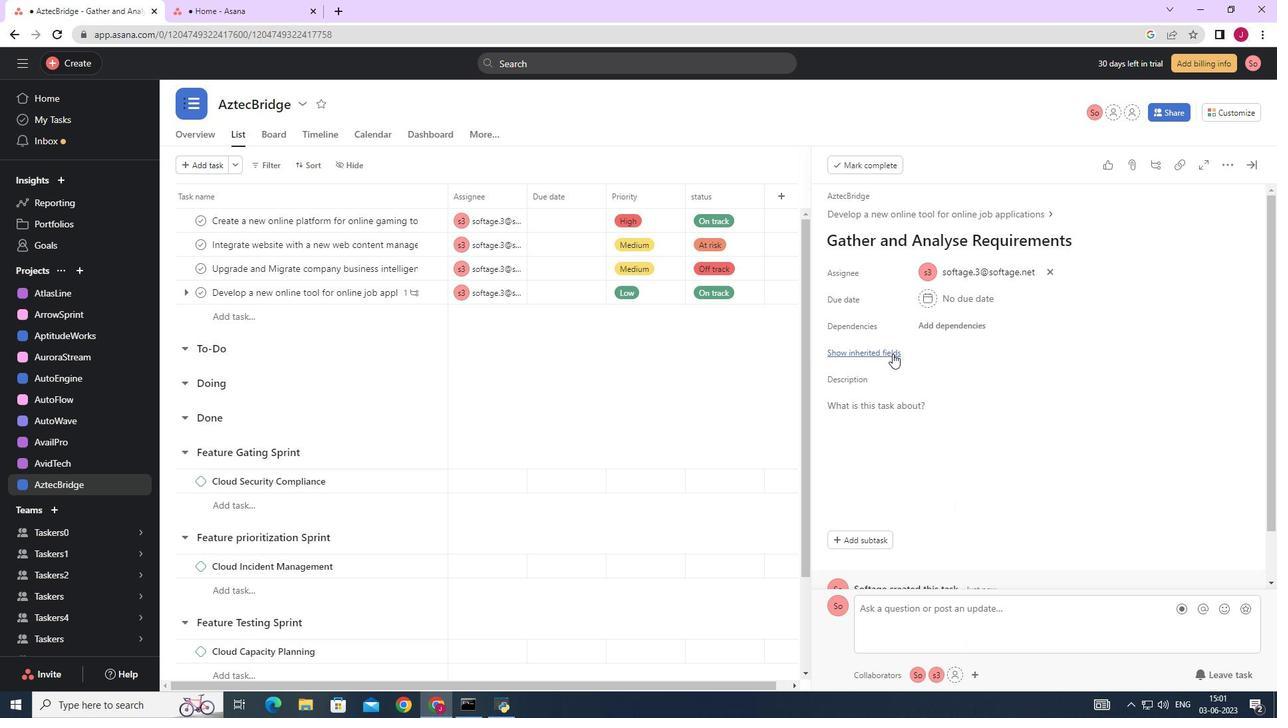 
Action: Mouse moved to (913, 374)
Screenshot: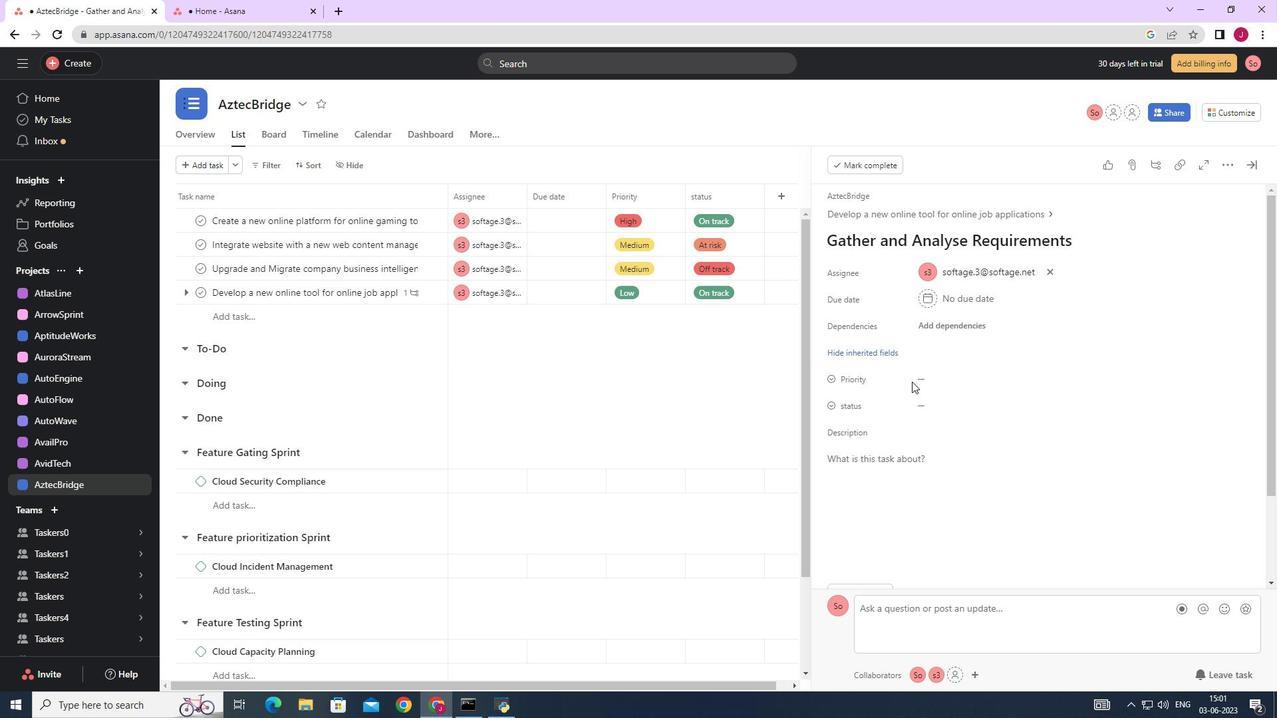 
Action: Mouse pressed left at (913, 374)
Screenshot: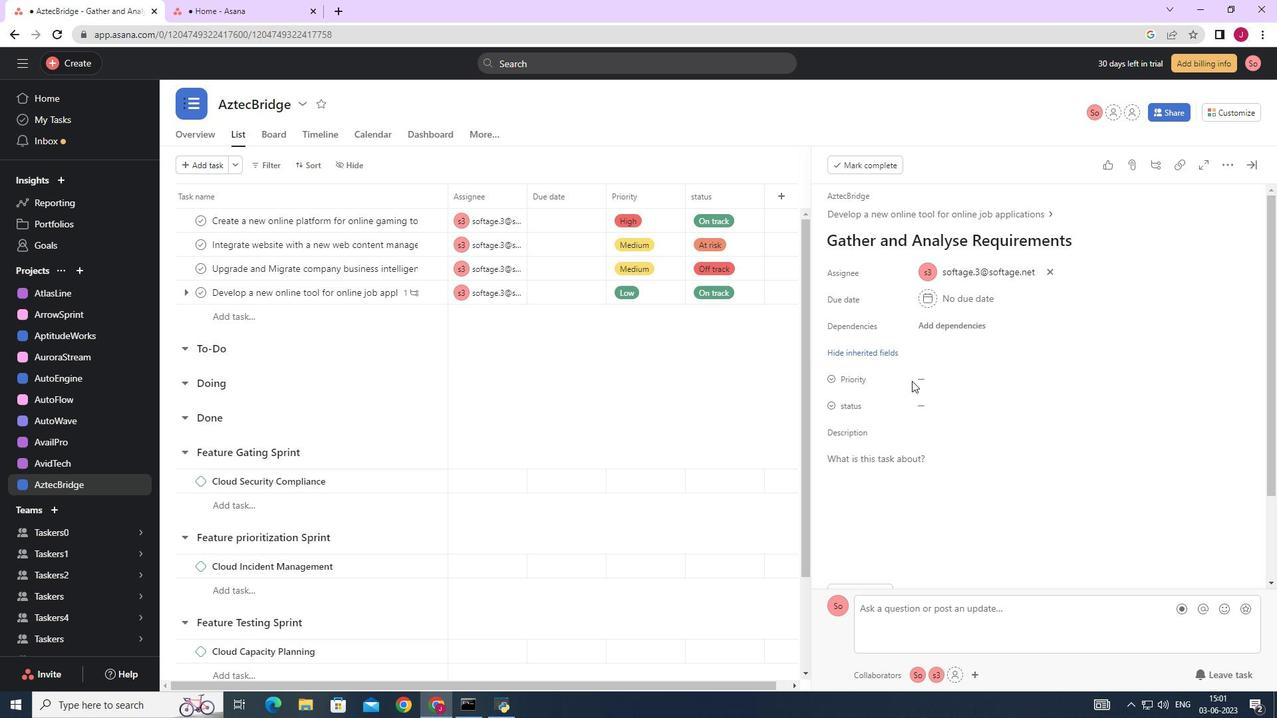 
Action: Mouse moved to (952, 421)
Screenshot: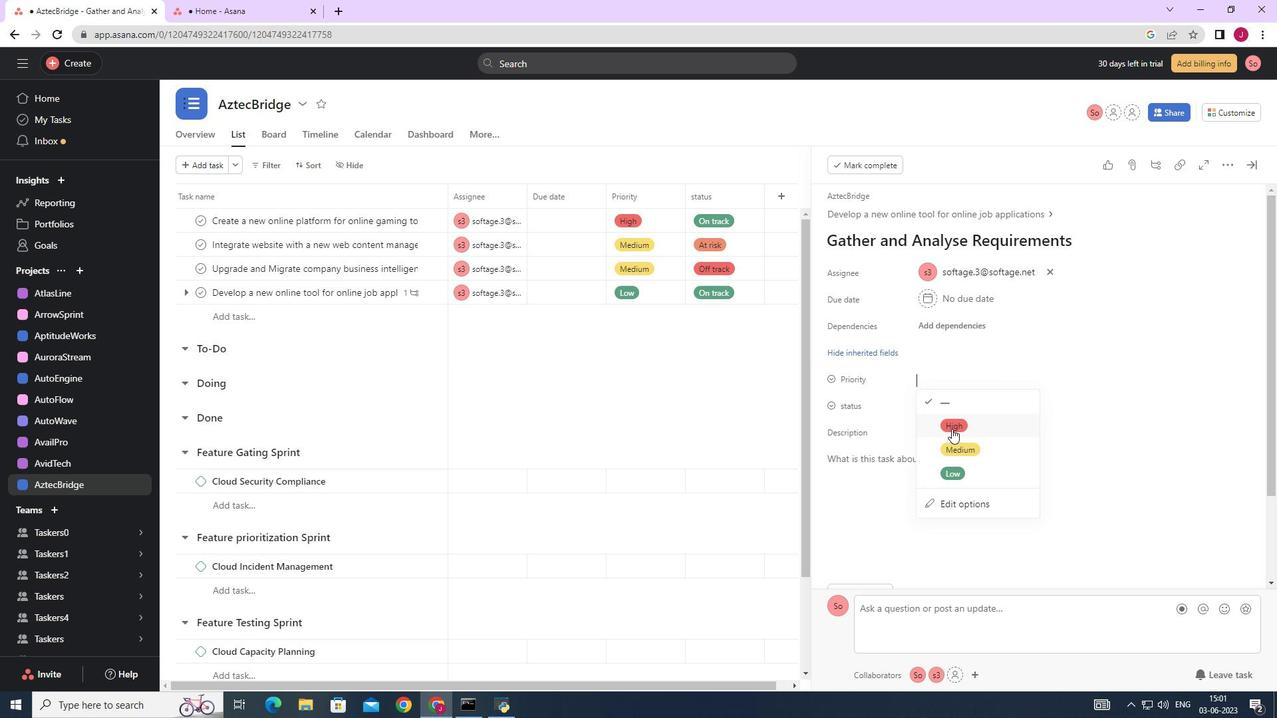 
Action: Mouse pressed left at (952, 421)
Screenshot: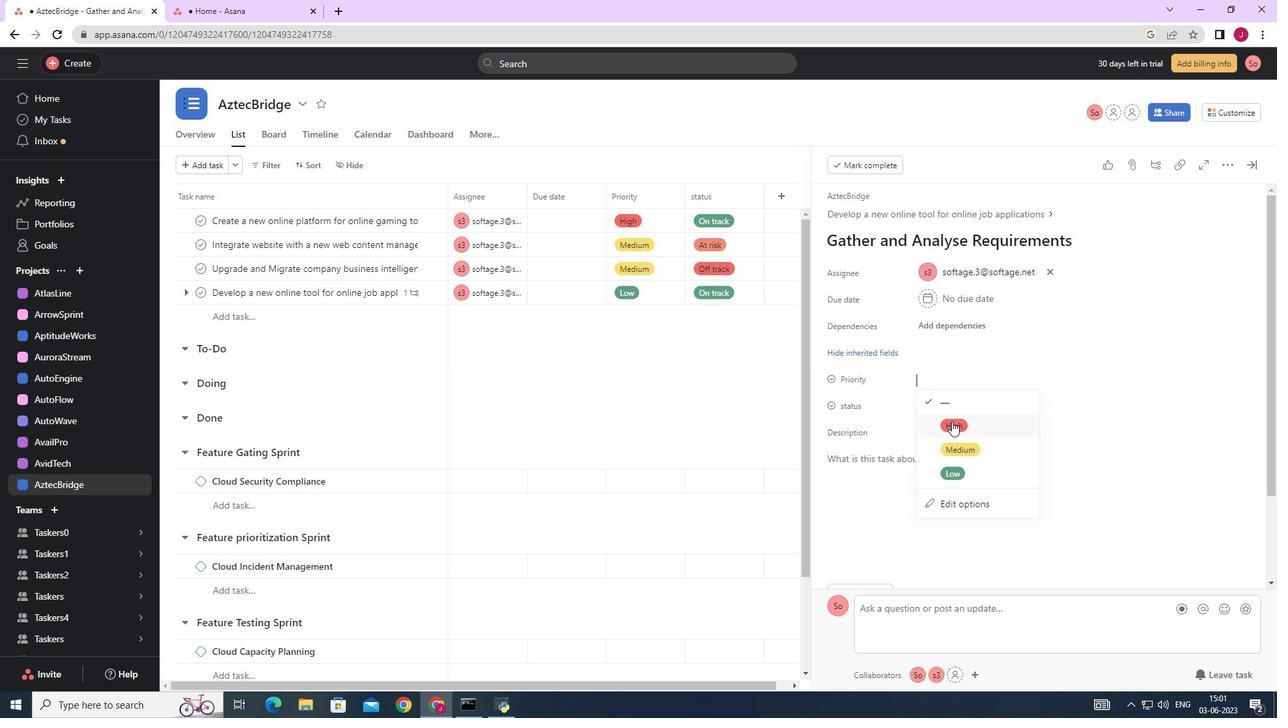 
Action: Mouse moved to (936, 405)
Screenshot: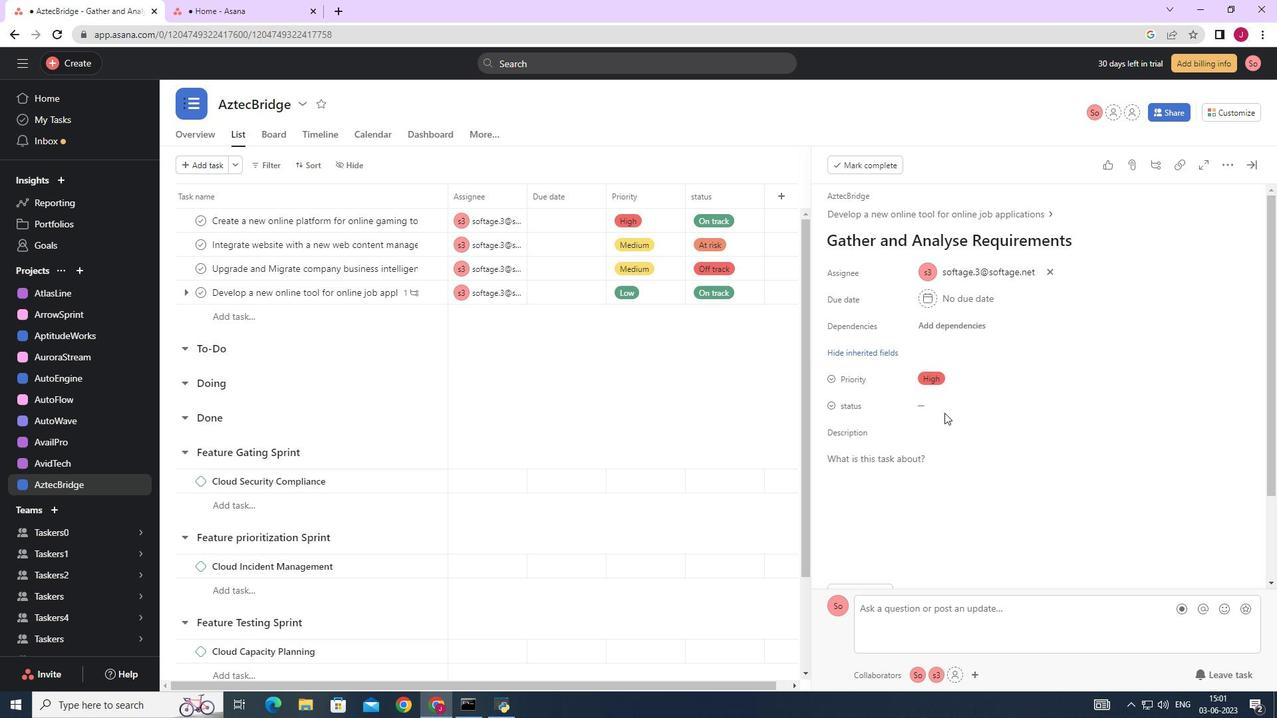 
Action: Mouse pressed left at (936, 405)
Screenshot: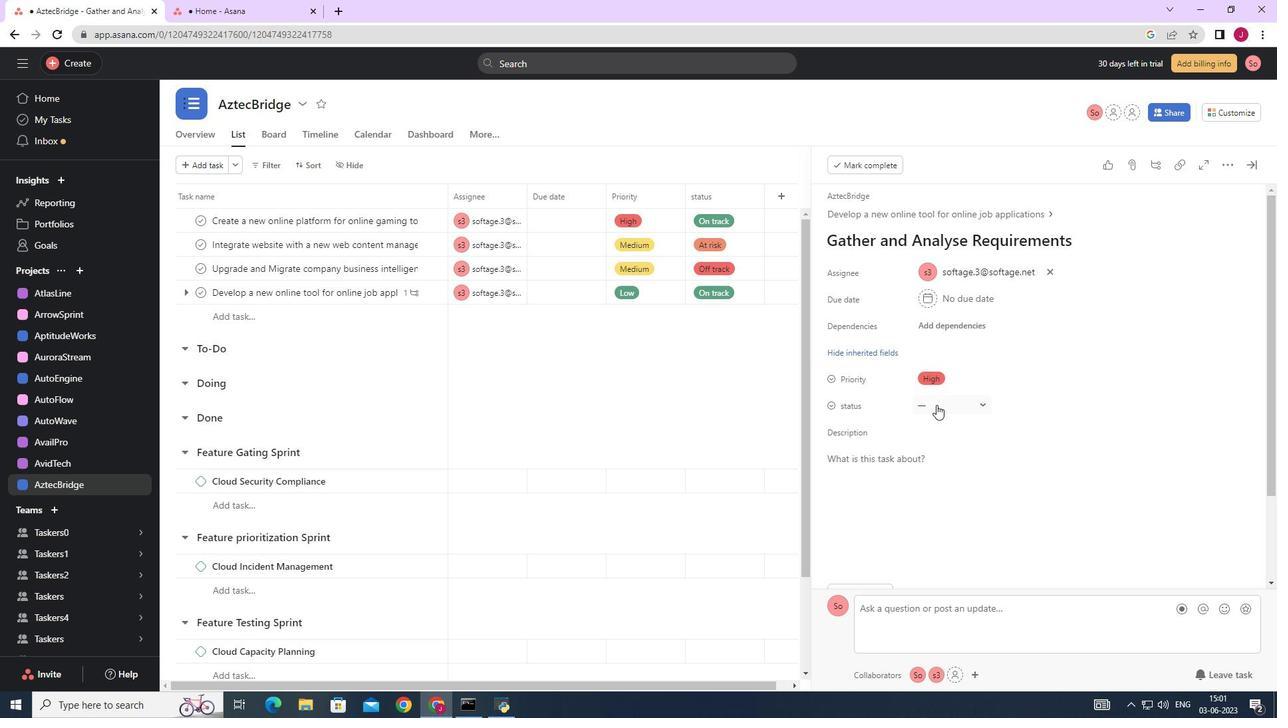 
Action: Mouse moved to (962, 521)
Screenshot: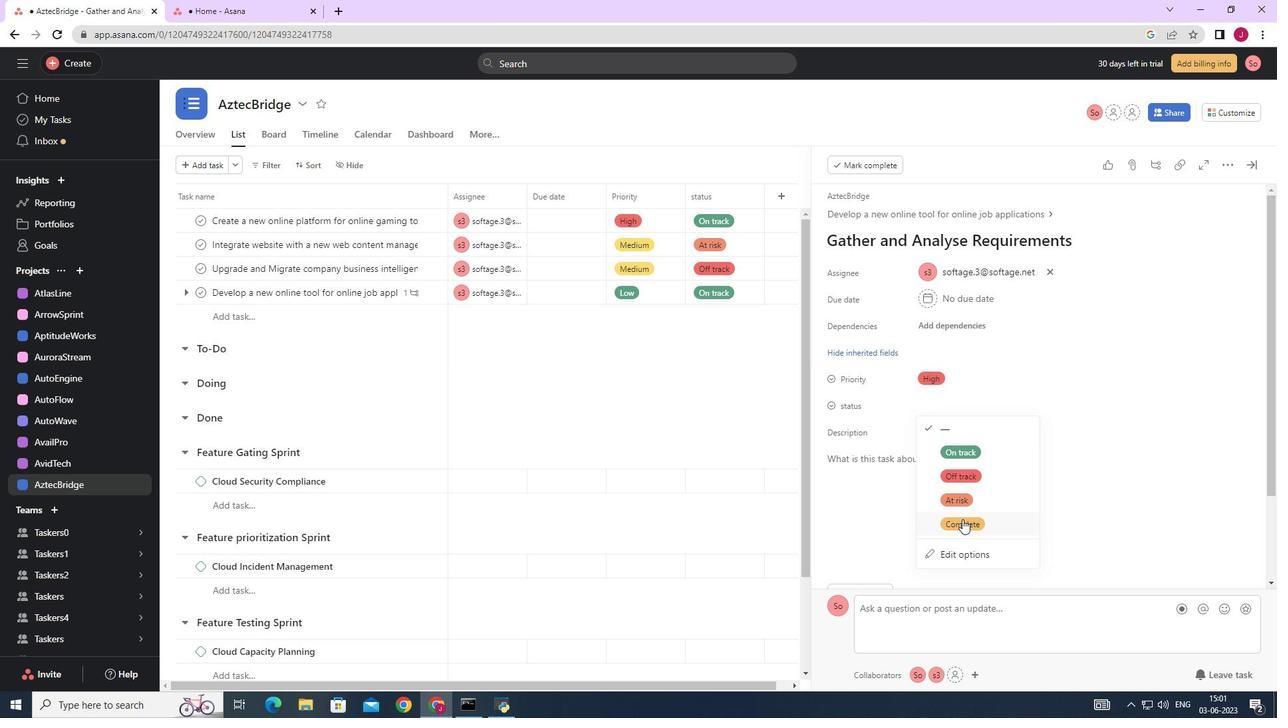 
Action: Mouse pressed left at (962, 521)
Screenshot: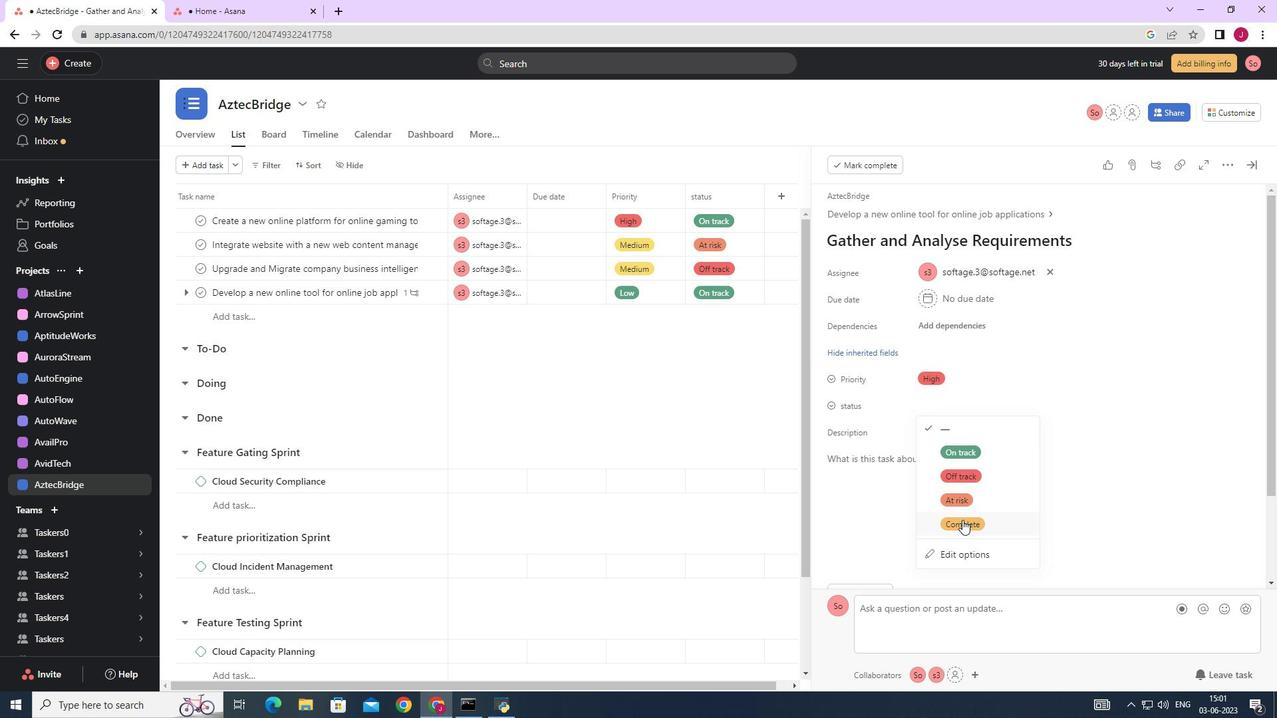 
Action: Mouse moved to (1255, 162)
Screenshot: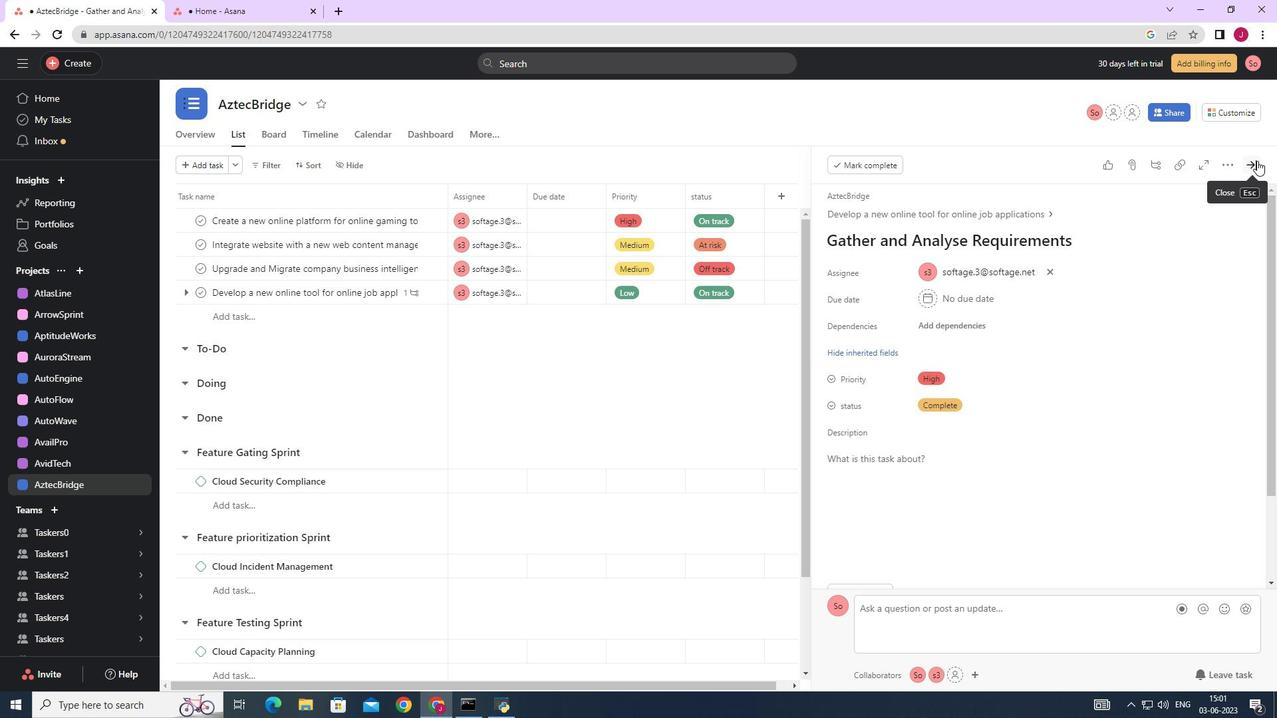 
Action: Mouse pressed left at (1255, 162)
Screenshot: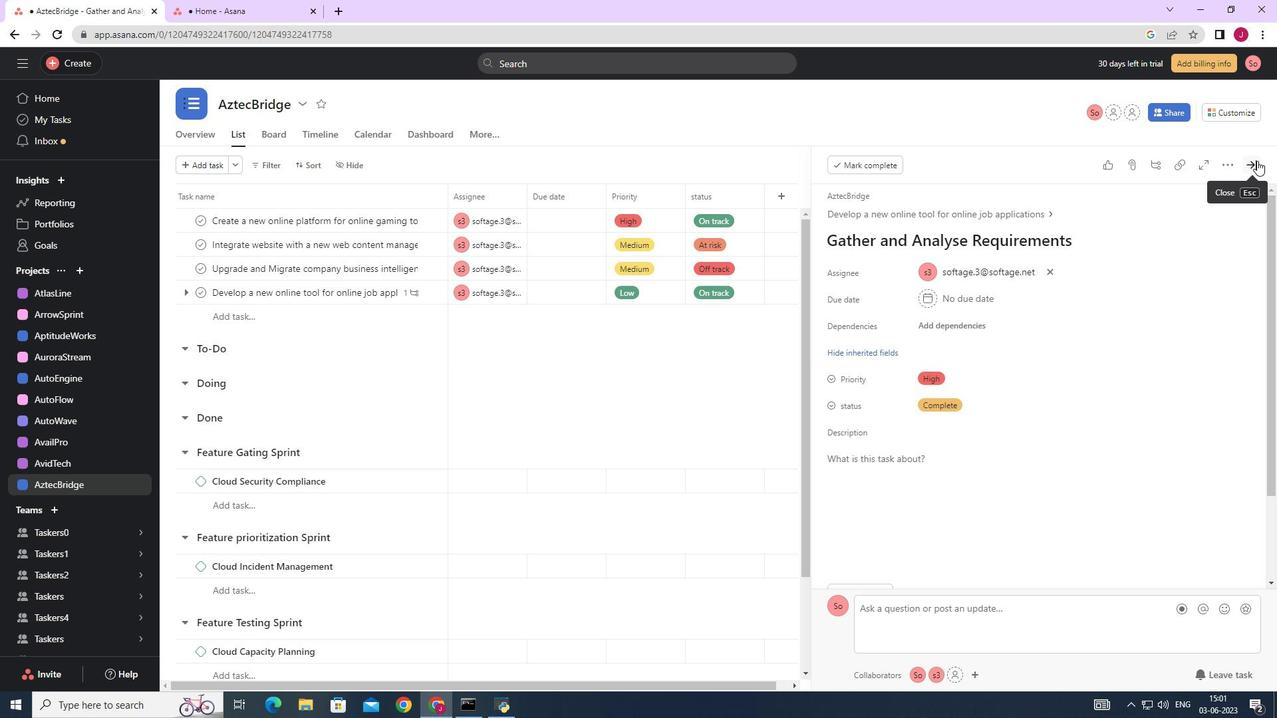 
Action: Mouse moved to (1201, 173)
Screenshot: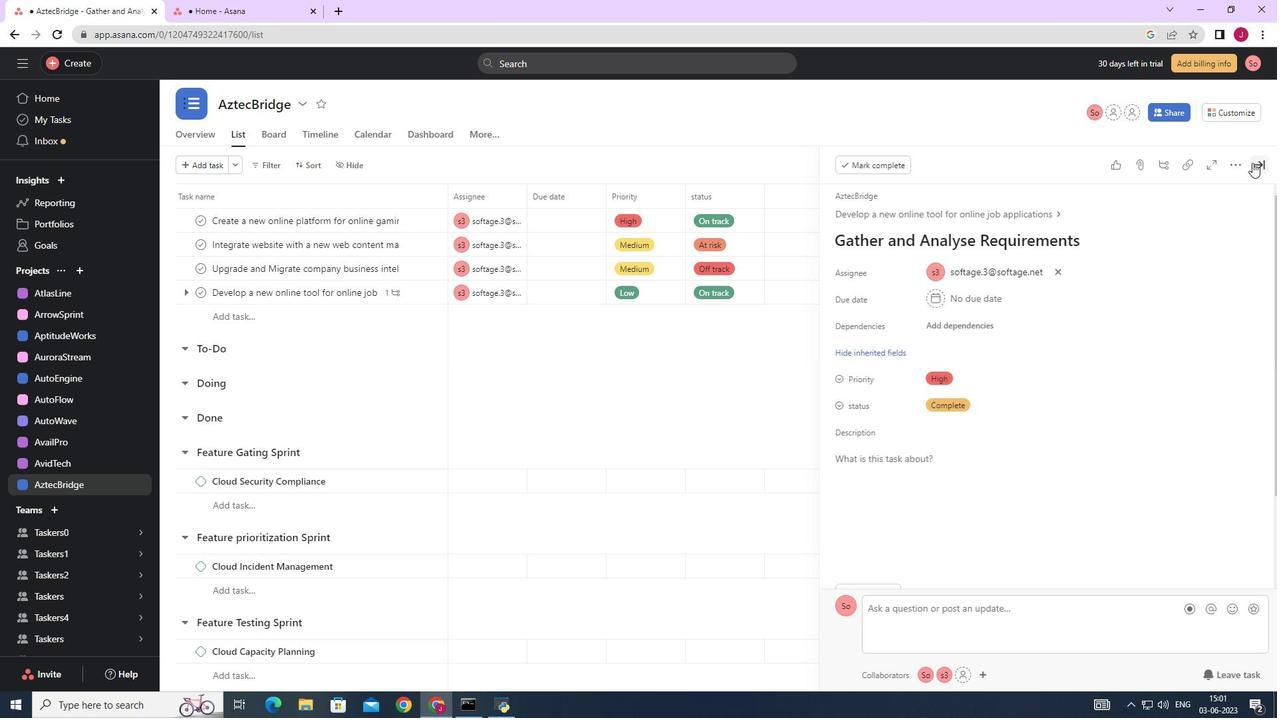 
